Task: Find connections with filter location Bad Segeberg with filter topic #SmallBusinesswith filter profile language French with filter current company Aparna Constructions & Estates with filter school Banasthali Vidyapith with filter industry Amusement Parks and Arcades with filter service category Immigration Law with filter keywords title Entertainment Specialist
Action: Mouse moved to (515, 70)
Screenshot: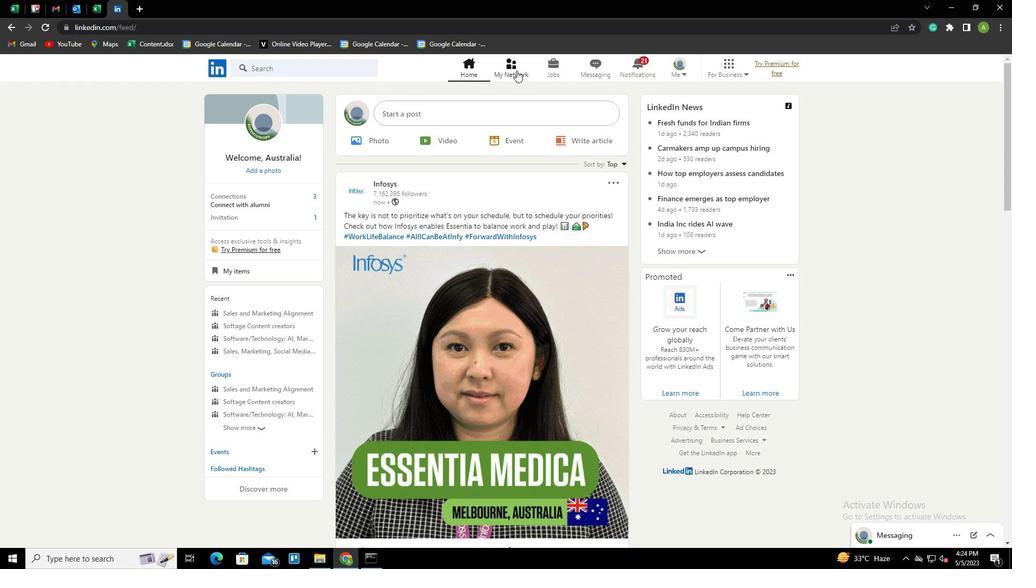 
Action: Mouse pressed left at (515, 70)
Screenshot: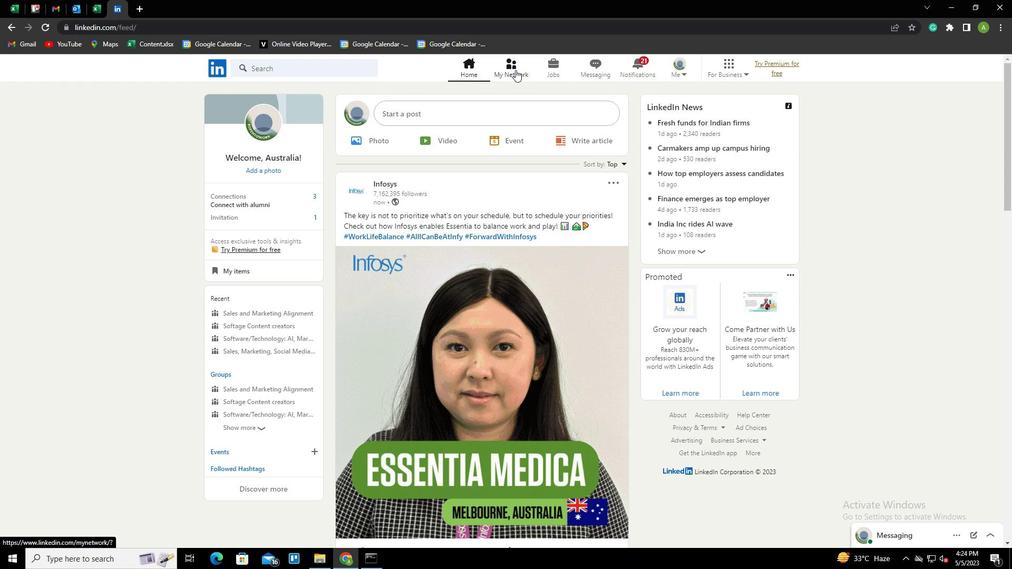 
Action: Mouse moved to (266, 124)
Screenshot: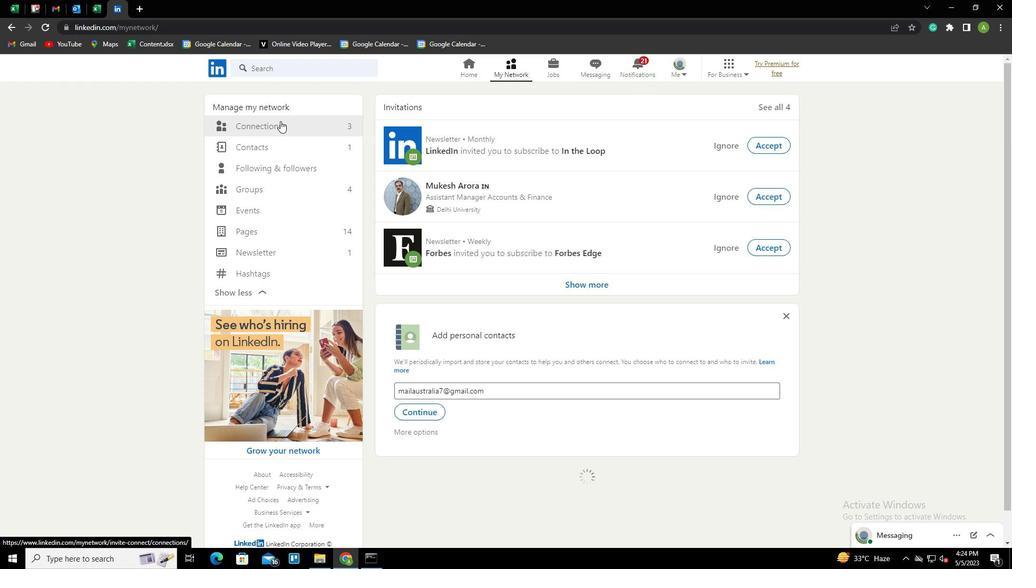 
Action: Mouse pressed left at (266, 124)
Screenshot: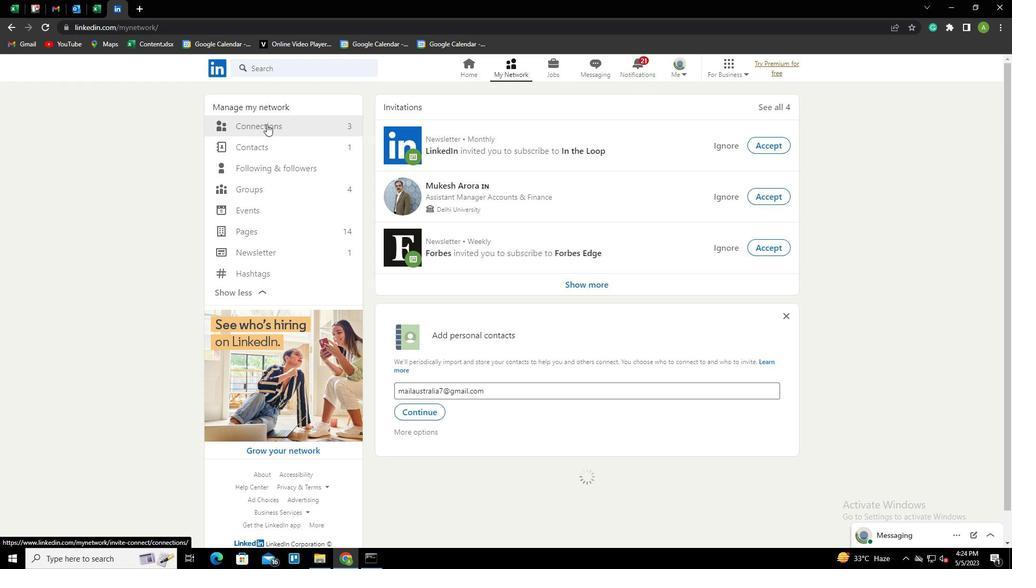 
Action: Mouse pressed left at (266, 124)
Screenshot: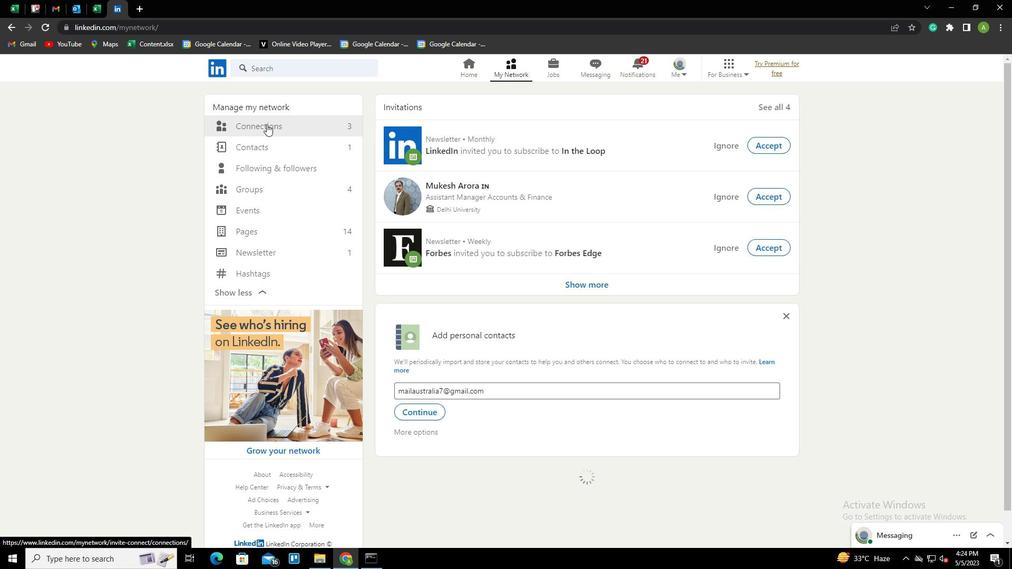 
Action: Mouse moved to (569, 122)
Screenshot: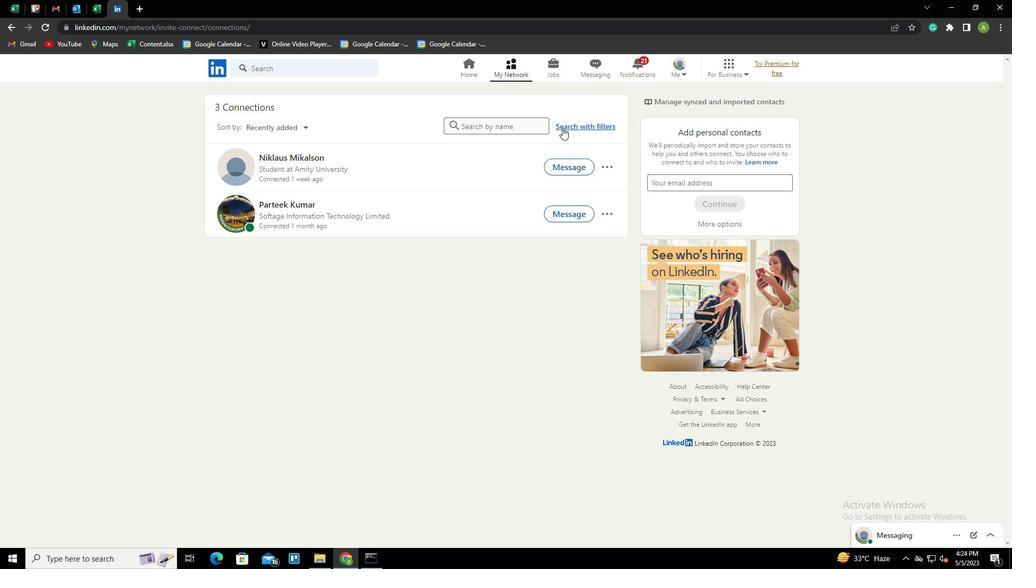 
Action: Mouse pressed left at (569, 122)
Screenshot: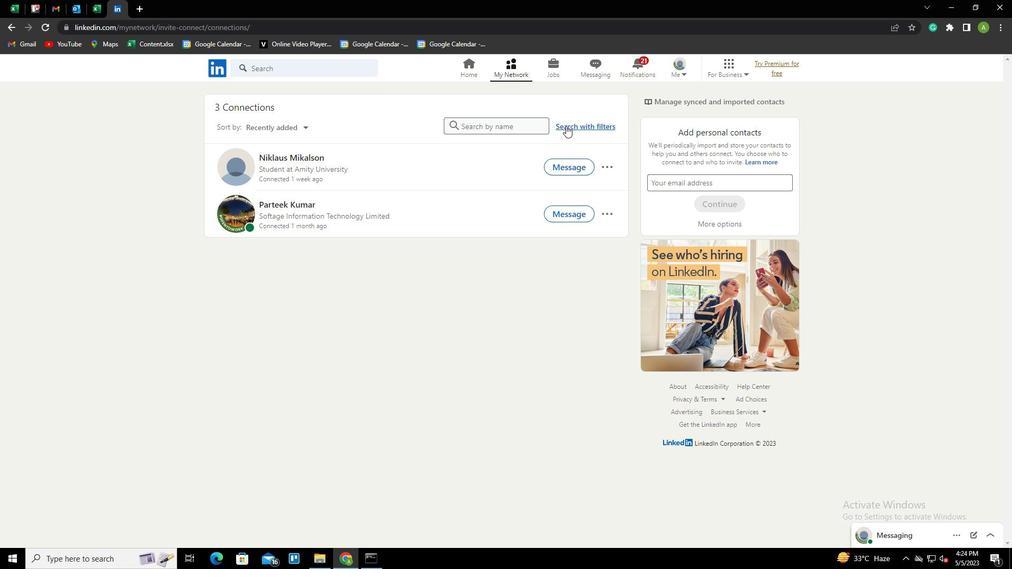 
Action: Mouse moved to (543, 99)
Screenshot: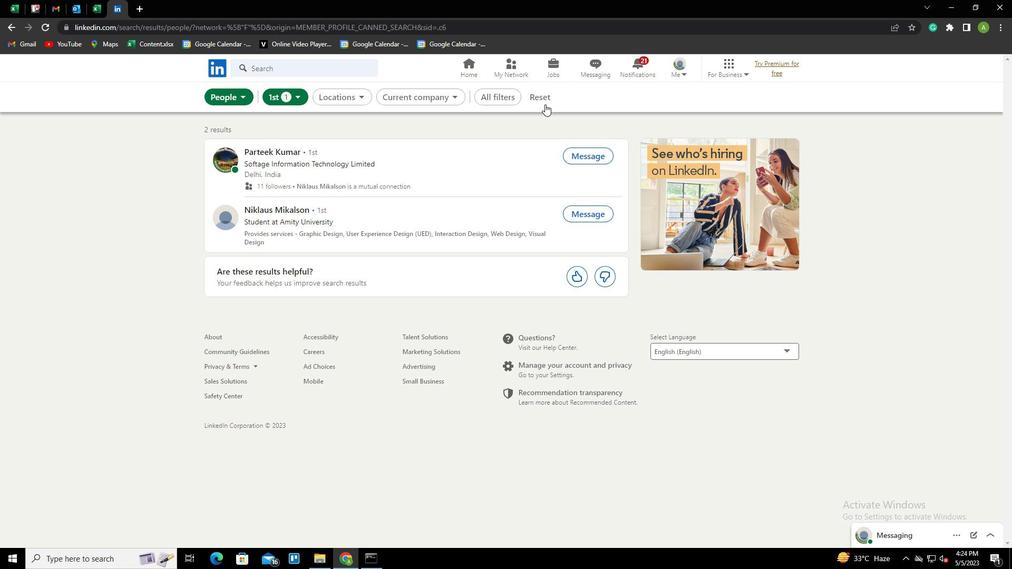 
Action: Mouse pressed left at (543, 99)
Screenshot: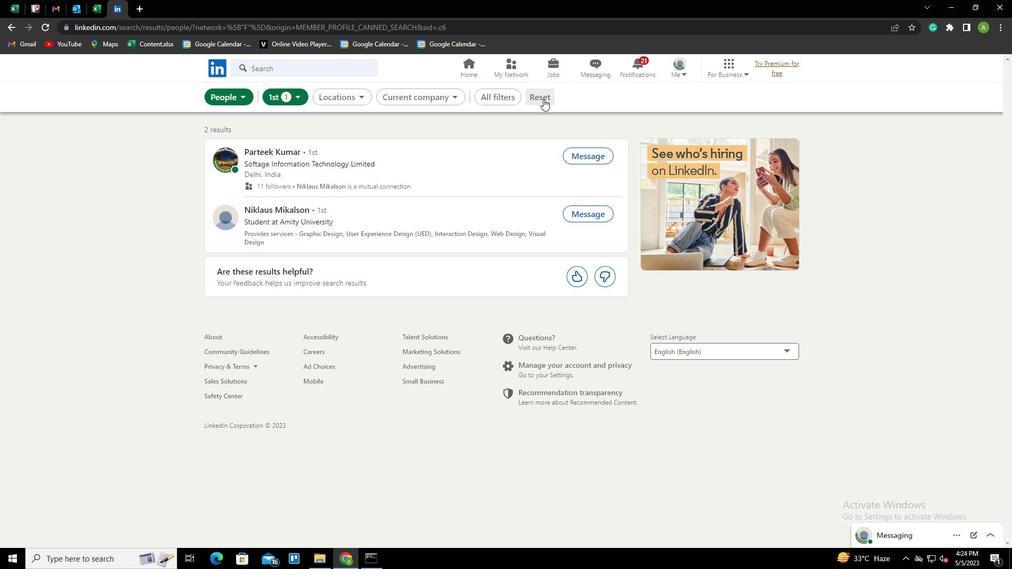 
Action: Mouse moved to (525, 94)
Screenshot: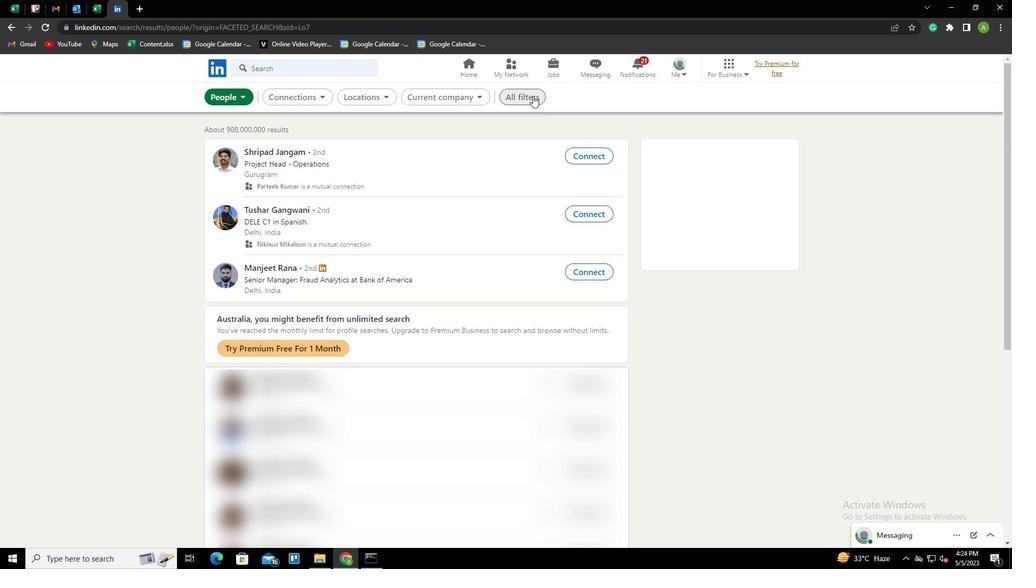 
Action: Mouse pressed left at (525, 94)
Screenshot: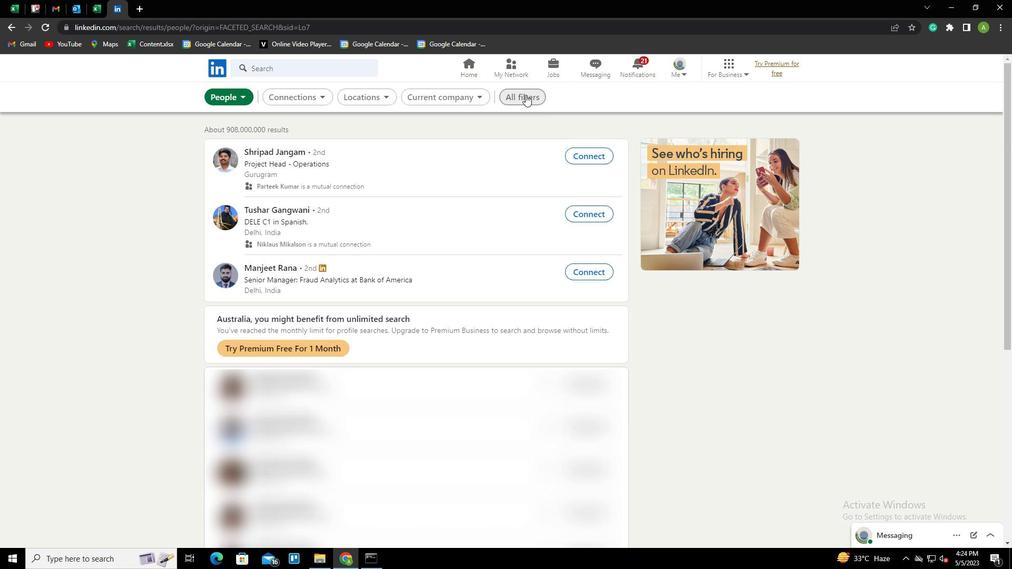 
Action: Mouse moved to (879, 286)
Screenshot: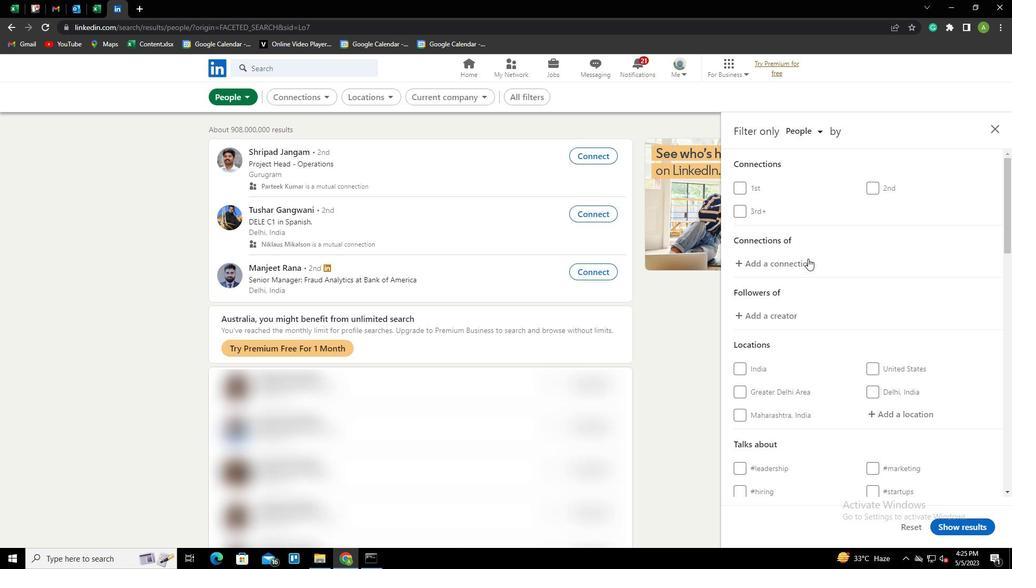 
Action: Mouse scrolled (879, 285) with delta (0, 0)
Screenshot: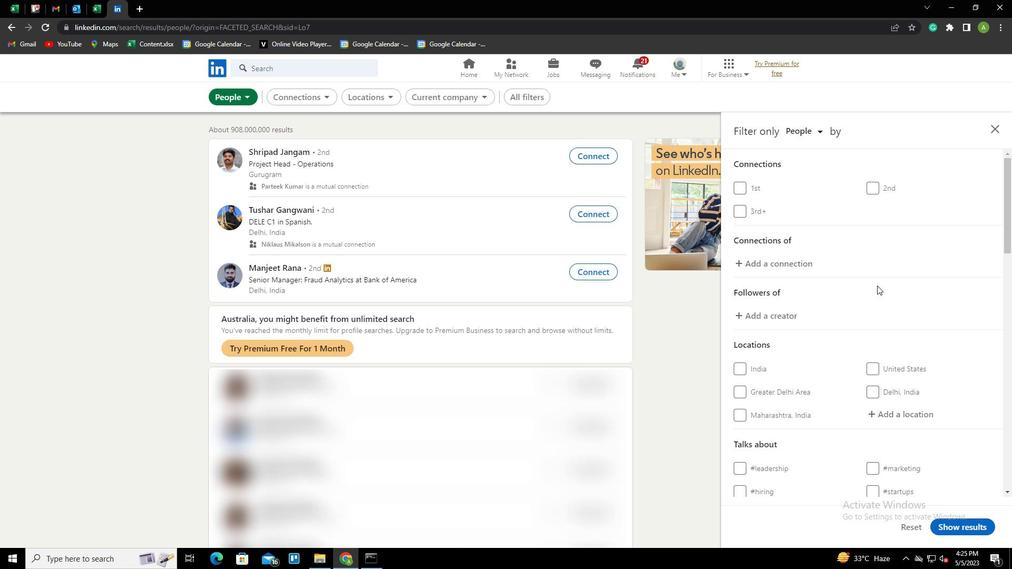
Action: Mouse scrolled (879, 285) with delta (0, 0)
Screenshot: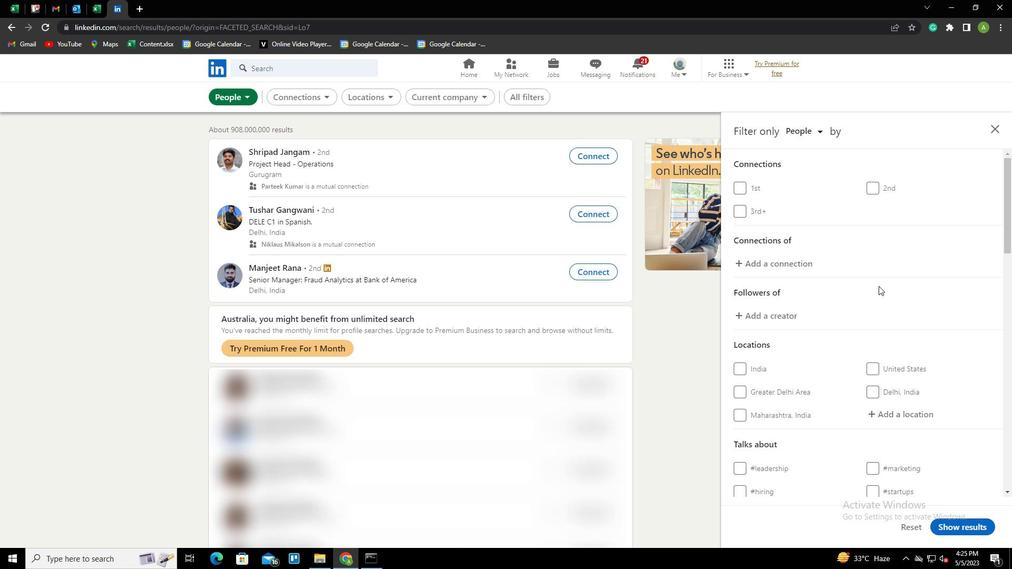 
Action: Mouse scrolled (879, 285) with delta (0, 0)
Screenshot: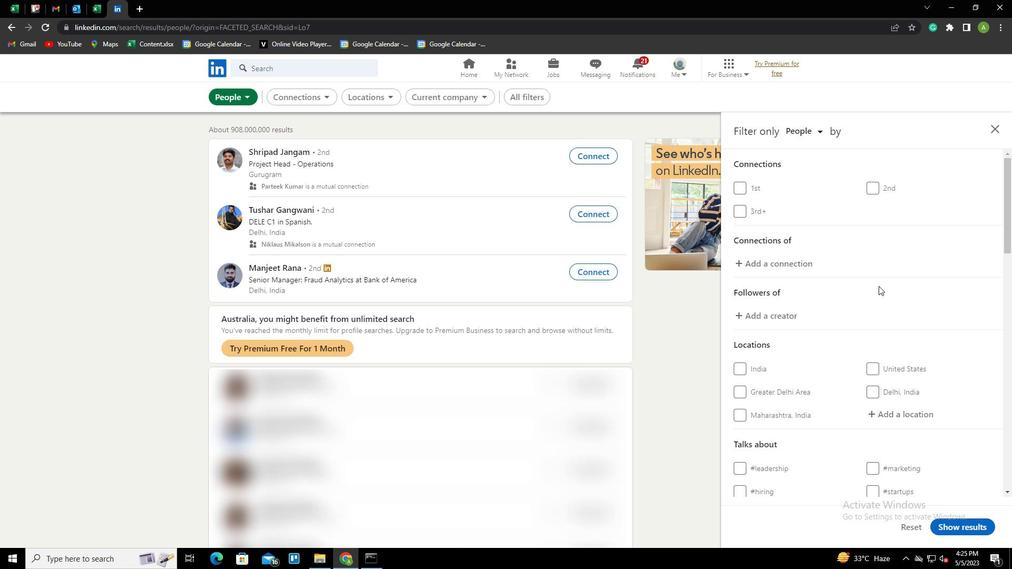 
Action: Mouse moved to (881, 255)
Screenshot: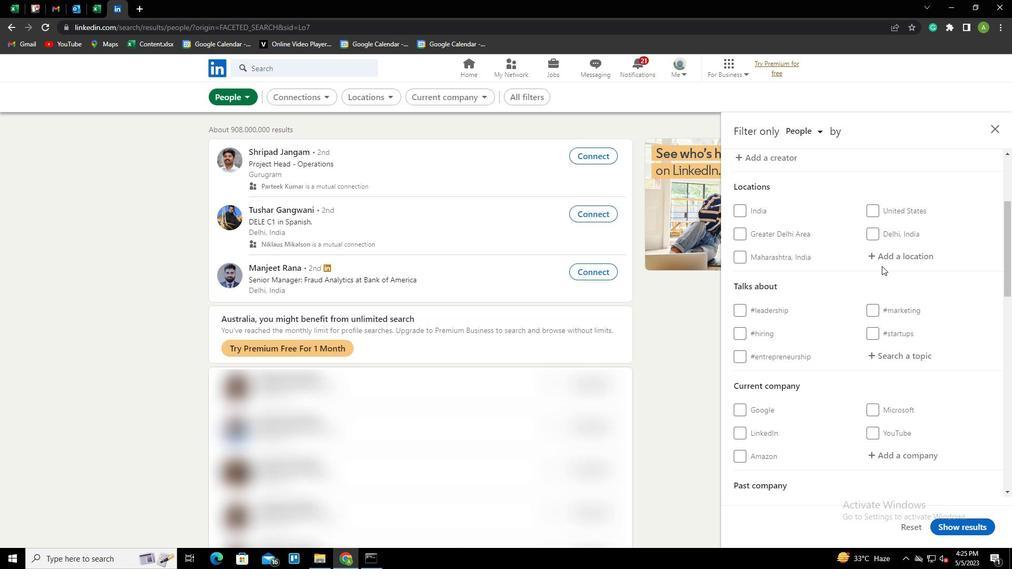 
Action: Mouse pressed left at (881, 255)
Screenshot: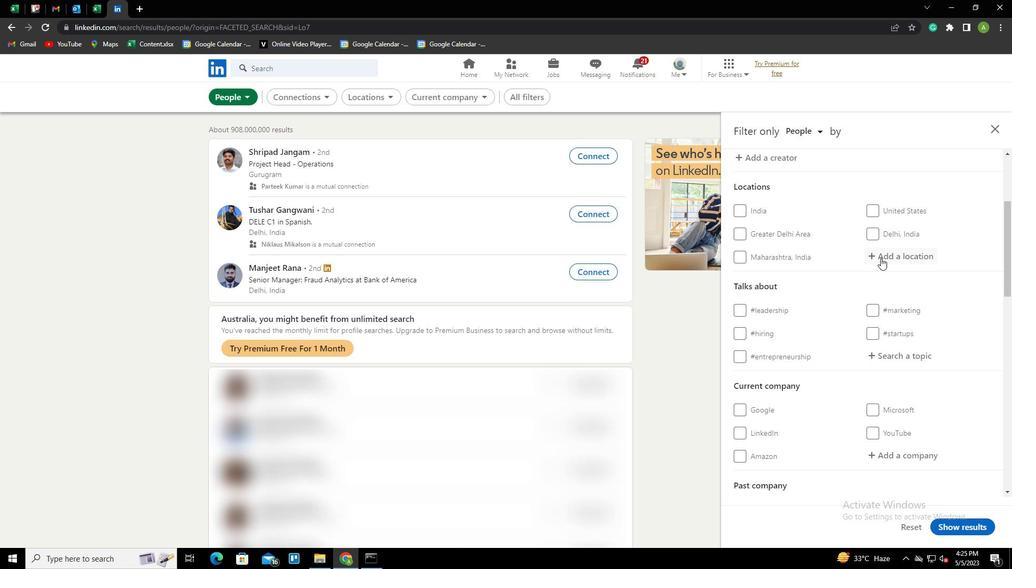 
Action: Key pressed <Key.shift><Key.shift><Key.shift><Key.shift><Key.shift><Key.shift><Key.shift><Key.shift><Key.shift><Key.shift><Key.shift><Key.shift><Key.shift><Key.shift><Key.shift><Key.shift><Key.shift><Key.shift><Key.shift><Key.shift><Key.shift><Key.shift><Key.shift><Key.shift><Key.shift><Key.shift><Key.shift><Key.shift><Key.shift><Key.shift><Key.shift><Key.shift><Key.shift><Key.shift><Key.shift><Key.shift><Key.shift><Key.shift><Key.shift><Key.shift>BAD<Key.space><Key.shift>SEGEBERG<Key.down><Key.enter>
Screenshot: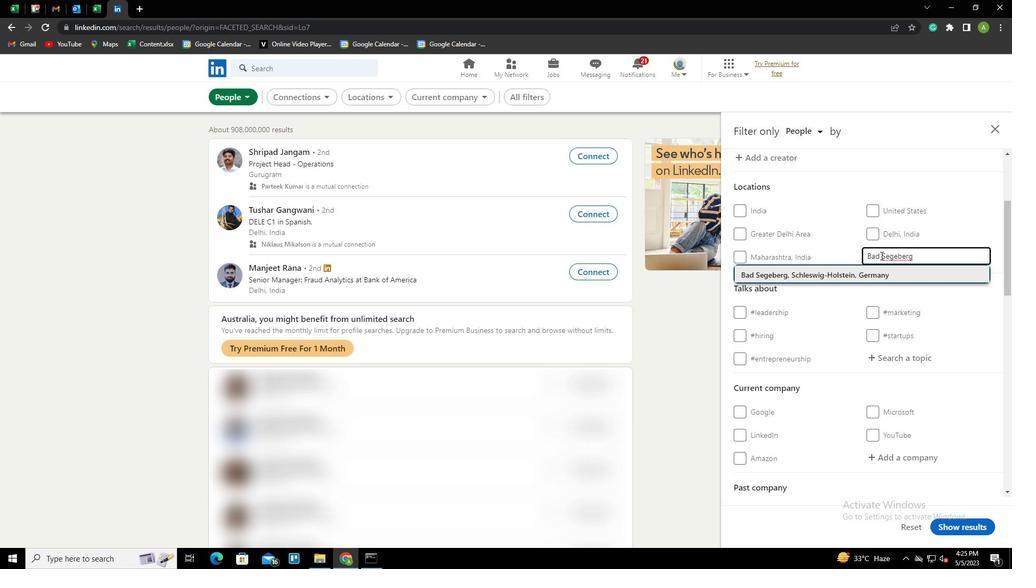 
Action: Mouse scrolled (881, 255) with delta (0, 0)
Screenshot: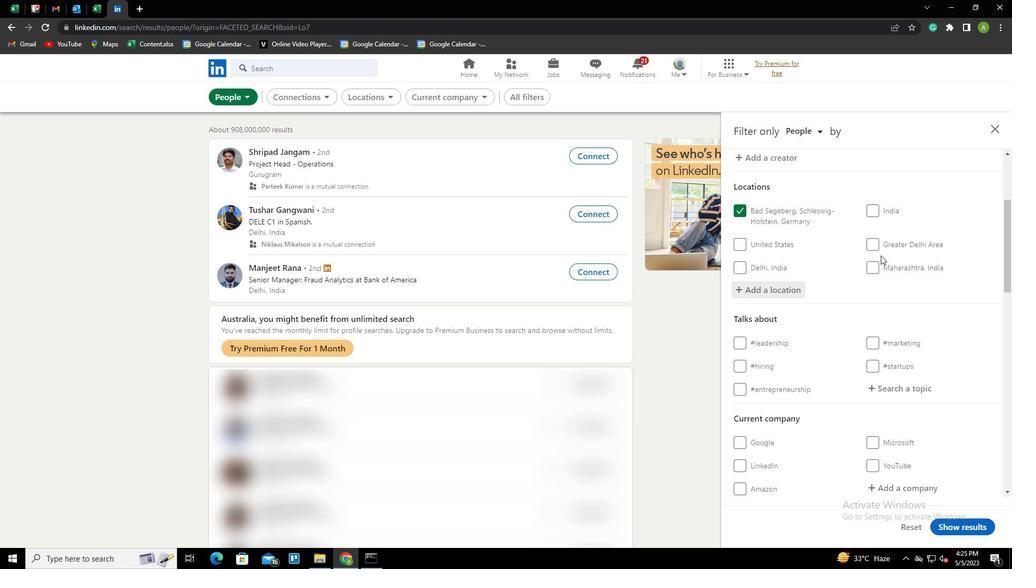 
Action: Mouse scrolled (881, 255) with delta (0, 0)
Screenshot: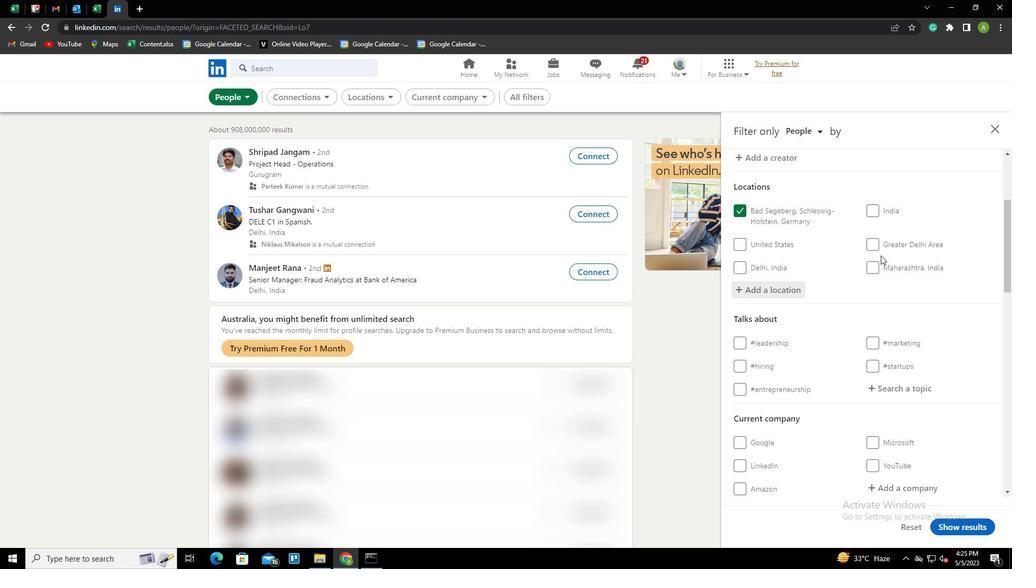 
Action: Mouse moved to (885, 280)
Screenshot: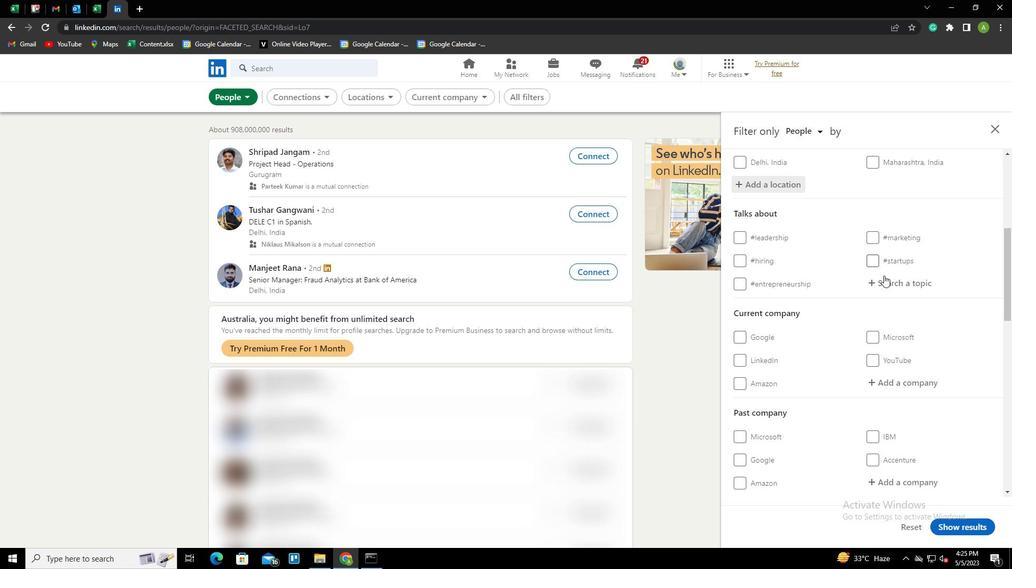 
Action: Mouse pressed left at (885, 280)
Screenshot: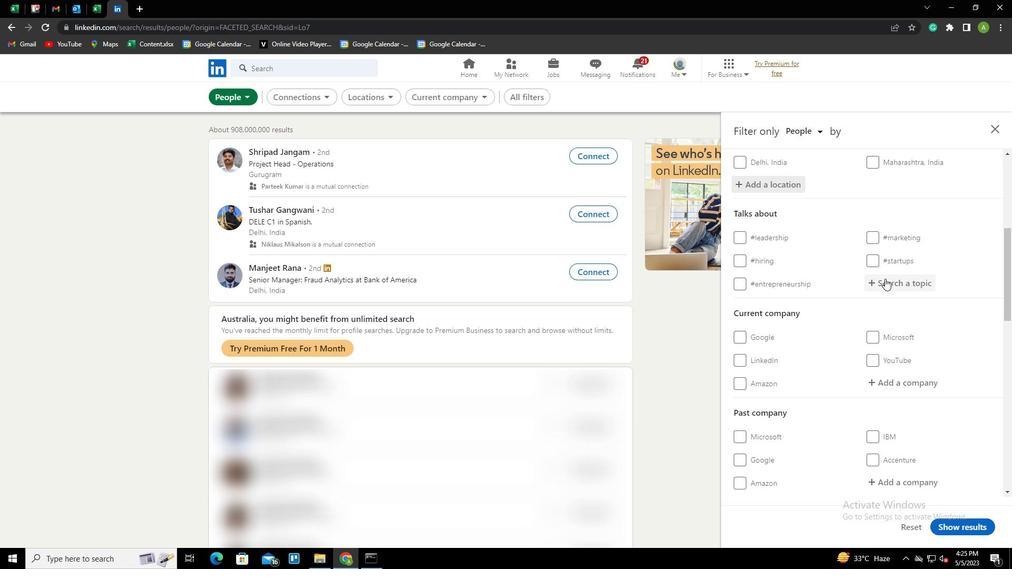 
Action: Key pressed SMALLBUSINESS<Key.down><Key.enter>
Screenshot: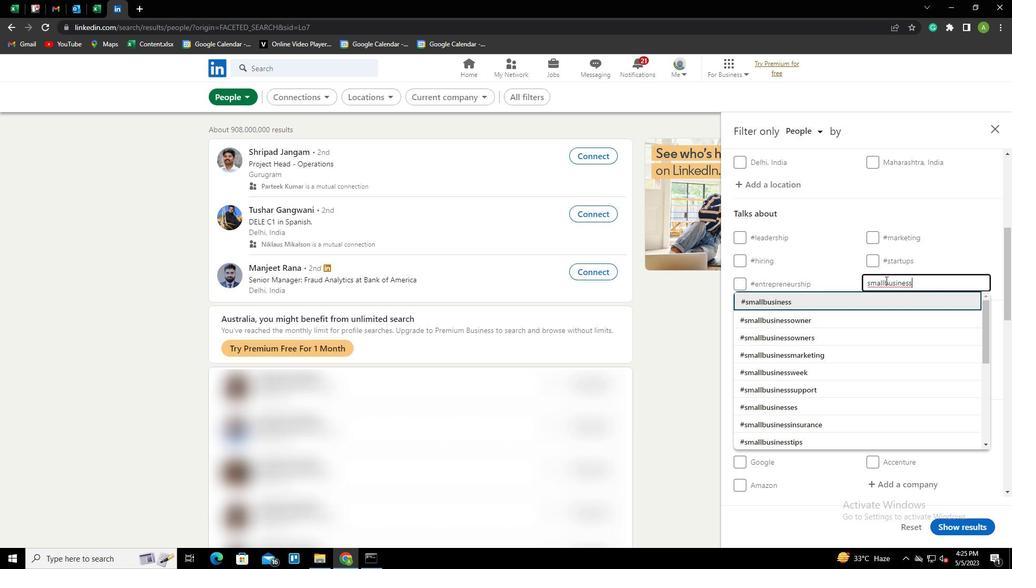 
Action: Mouse scrolled (885, 280) with delta (0, 0)
Screenshot: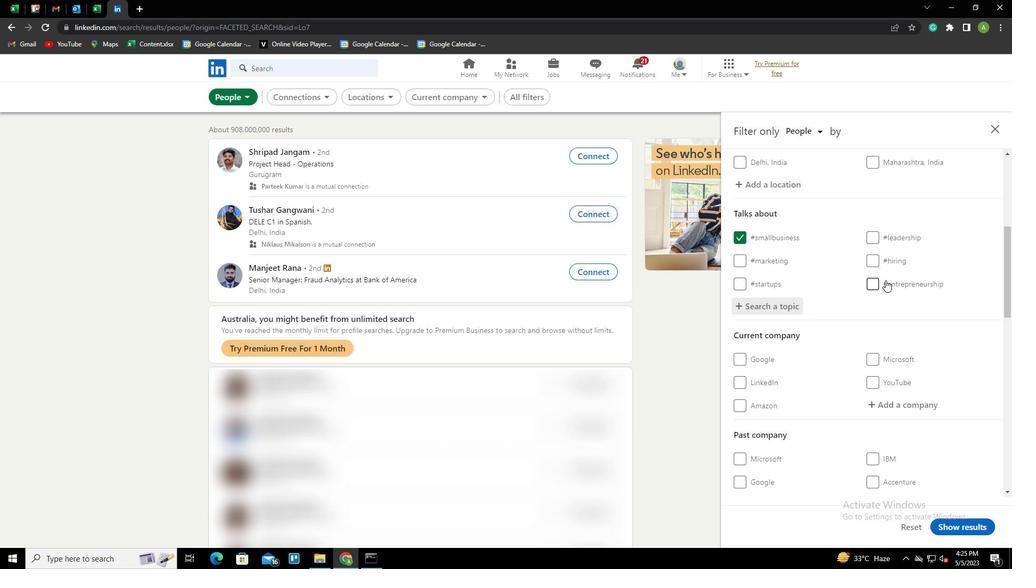 
Action: Mouse scrolled (885, 280) with delta (0, 0)
Screenshot: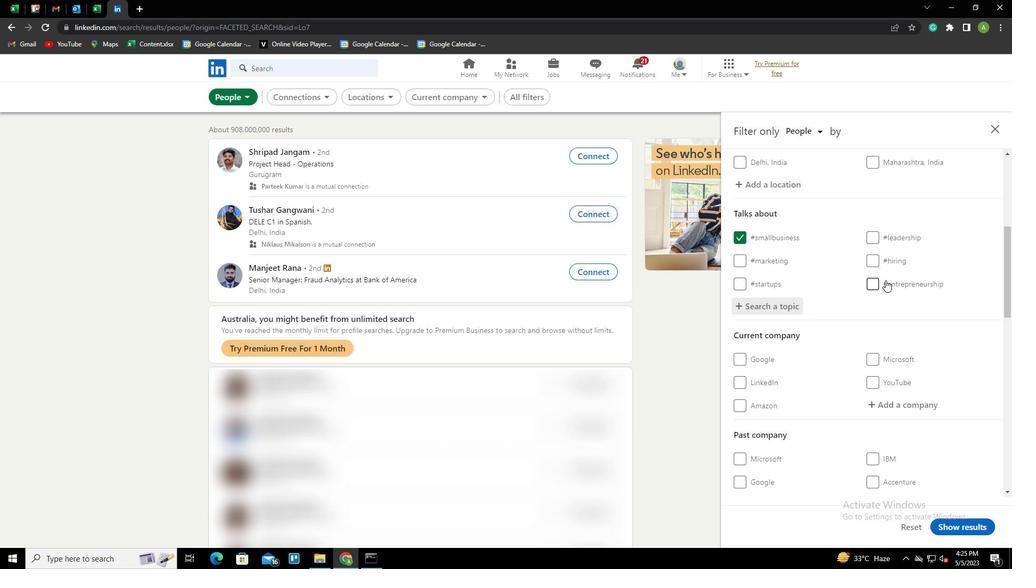 
Action: Mouse scrolled (885, 280) with delta (0, 0)
Screenshot: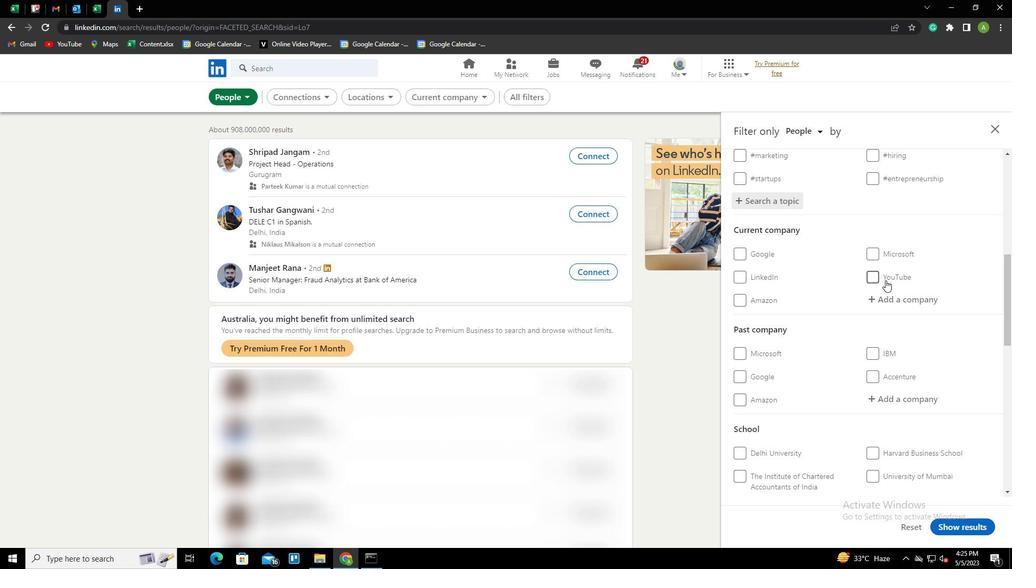 
Action: Mouse scrolled (885, 280) with delta (0, 0)
Screenshot: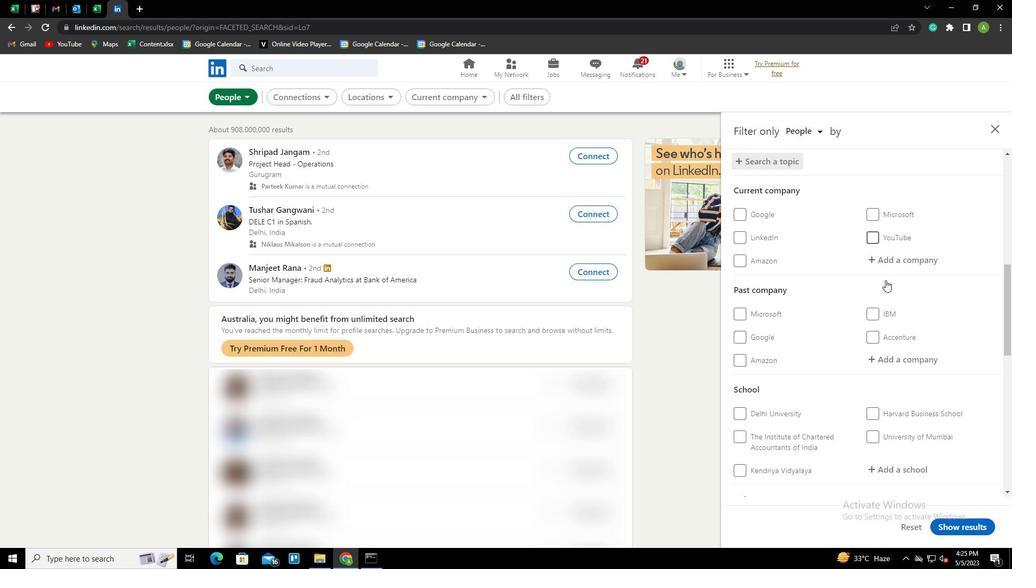 
Action: Mouse scrolled (885, 280) with delta (0, 0)
Screenshot: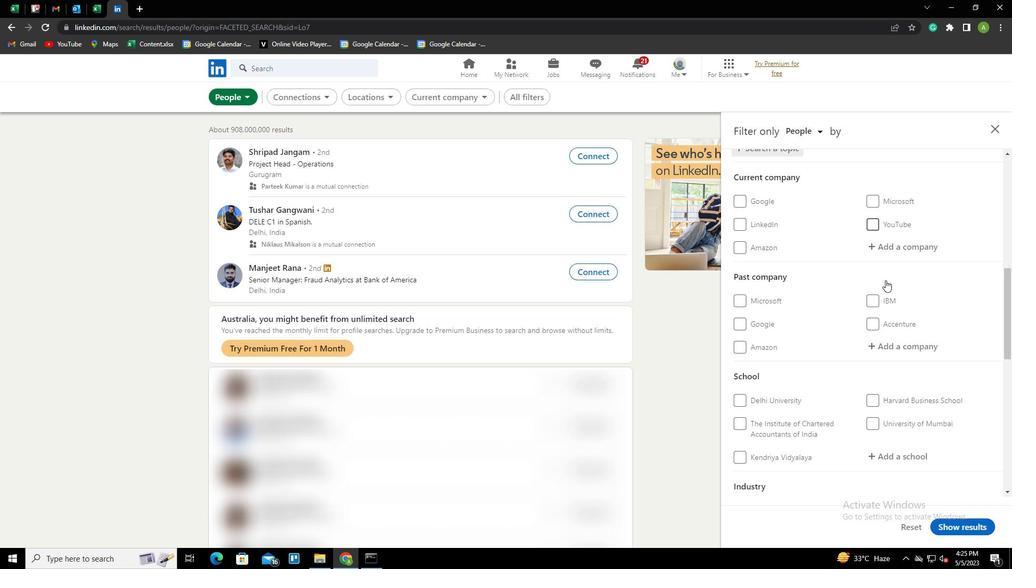 
Action: Mouse scrolled (885, 280) with delta (0, 0)
Screenshot: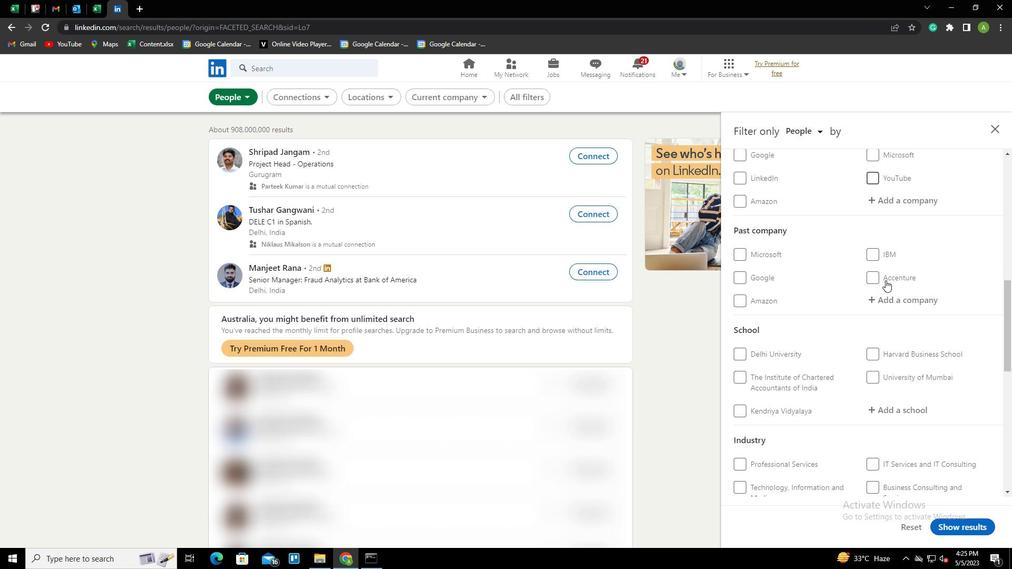 
Action: Mouse scrolled (885, 280) with delta (0, 0)
Screenshot: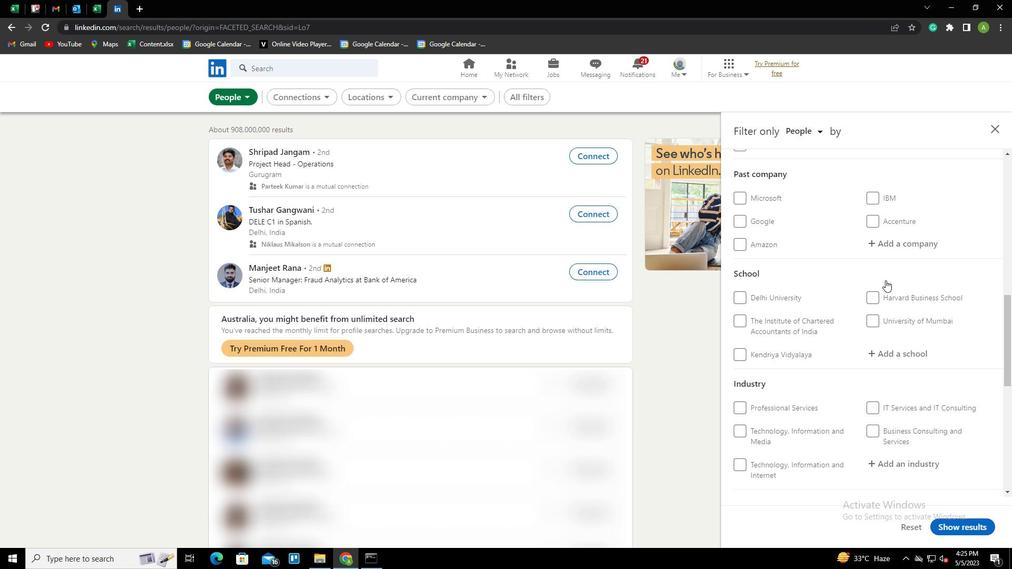 
Action: Mouse scrolled (885, 280) with delta (0, 0)
Screenshot: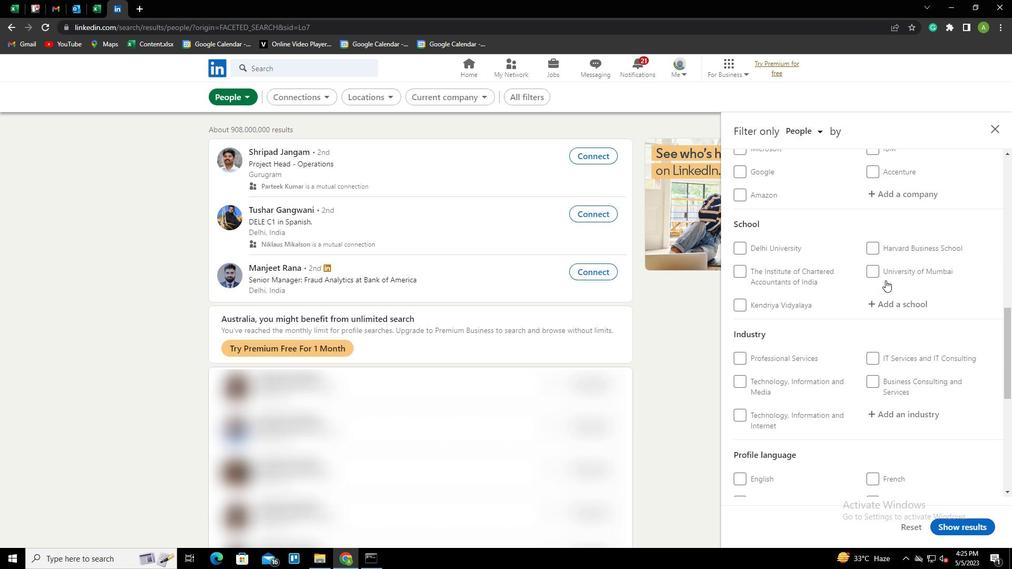 
Action: Mouse moved to (872, 360)
Screenshot: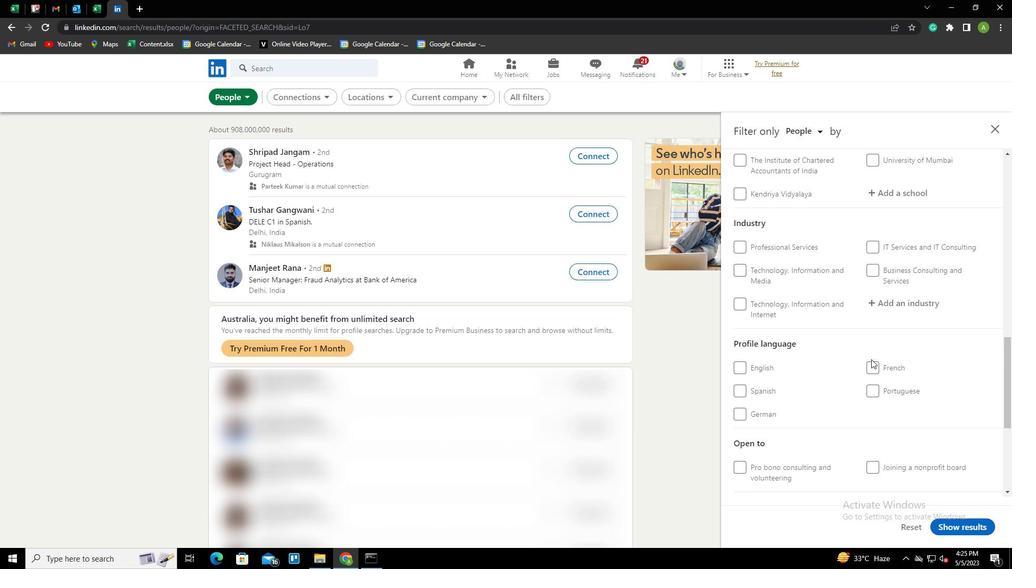 
Action: Mouse pressed left at (872, 360)
Screenshot: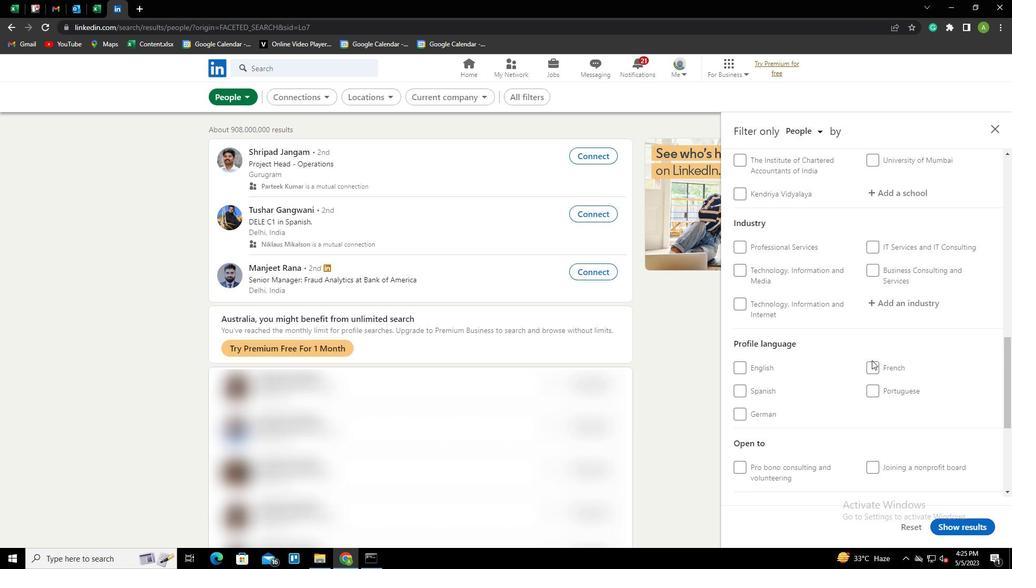 
Action: Mouse moved to (872, 364)
Screenshot: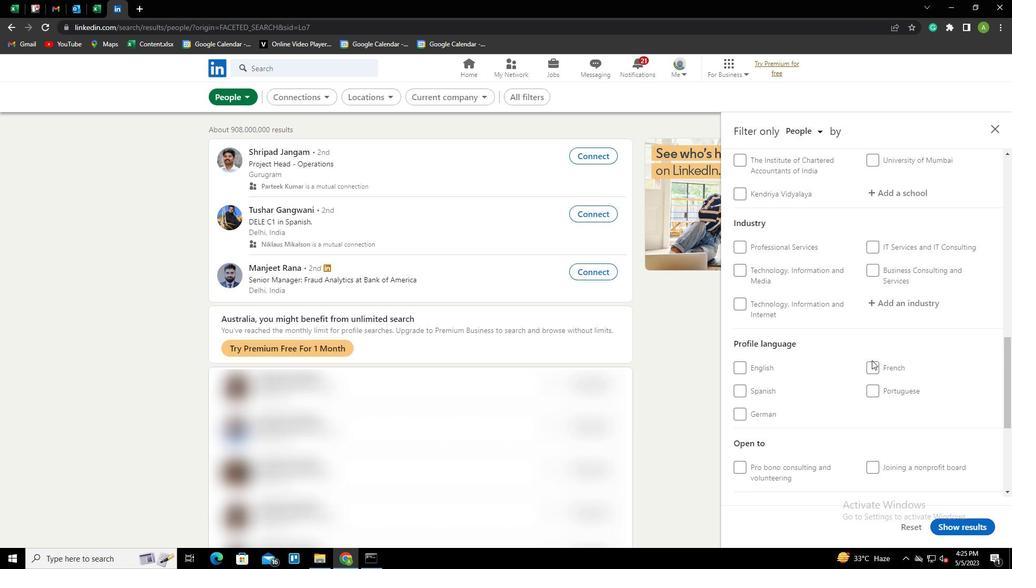 
Action: Mouse pressed left at (872, 364)
Screenshot: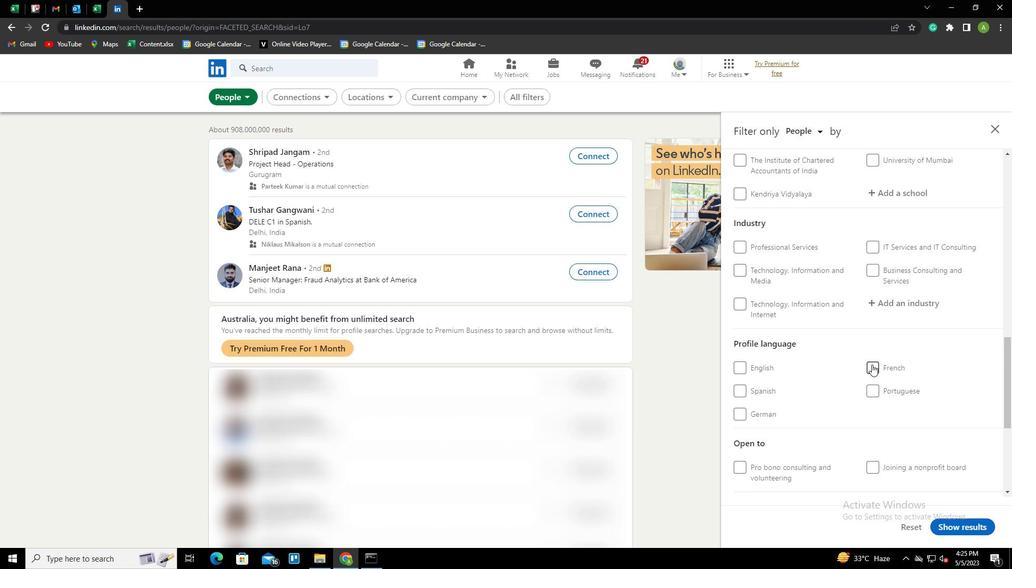 
Action: Mouse moved to (927, 374)
Screenshot: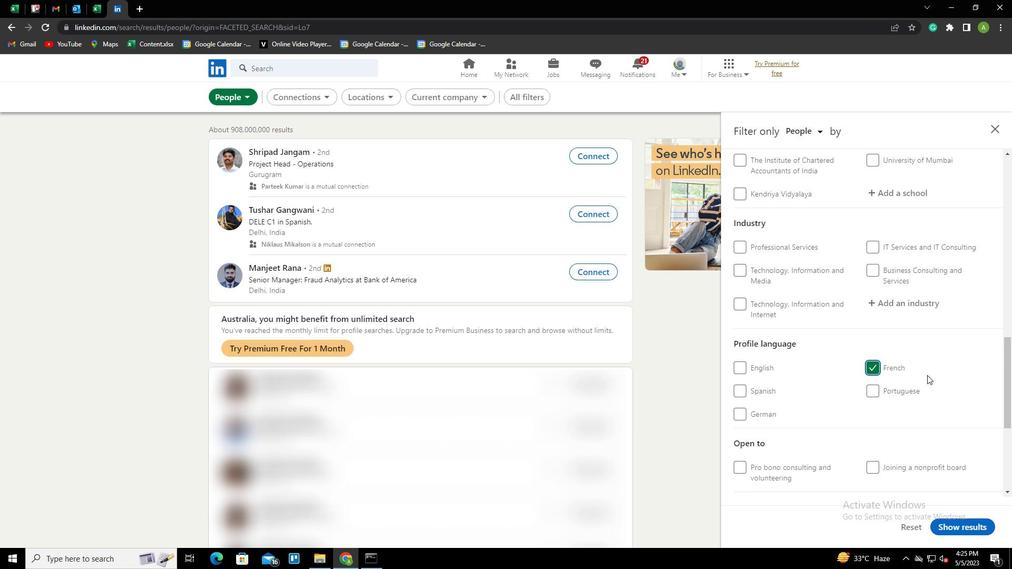 
Action: Mouse scrolled (927, 375) with delta (0, 0)
Screenshot: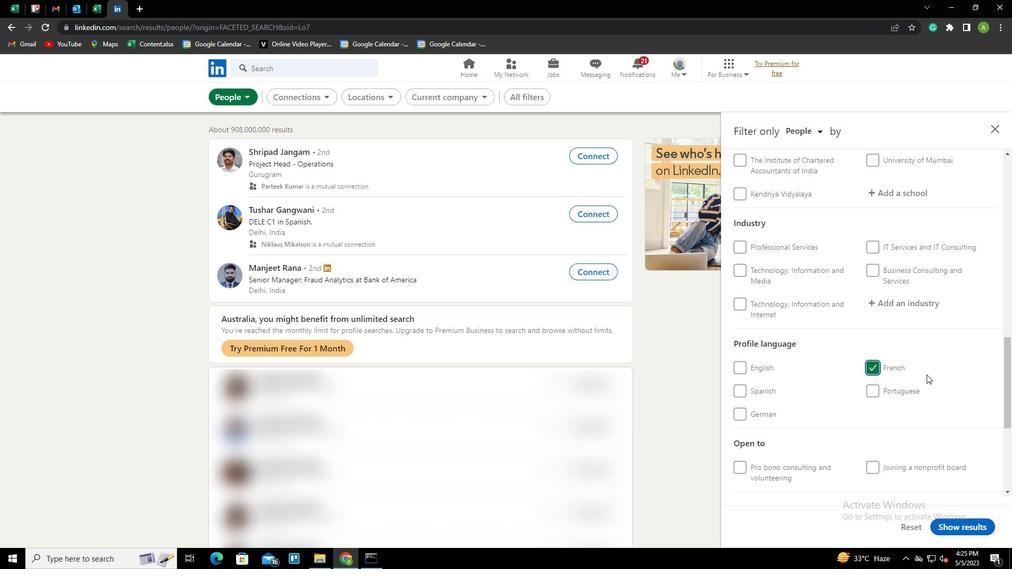 
Action: Mouse scrolled (927, 375) with delta (0, 0)
Screenshot: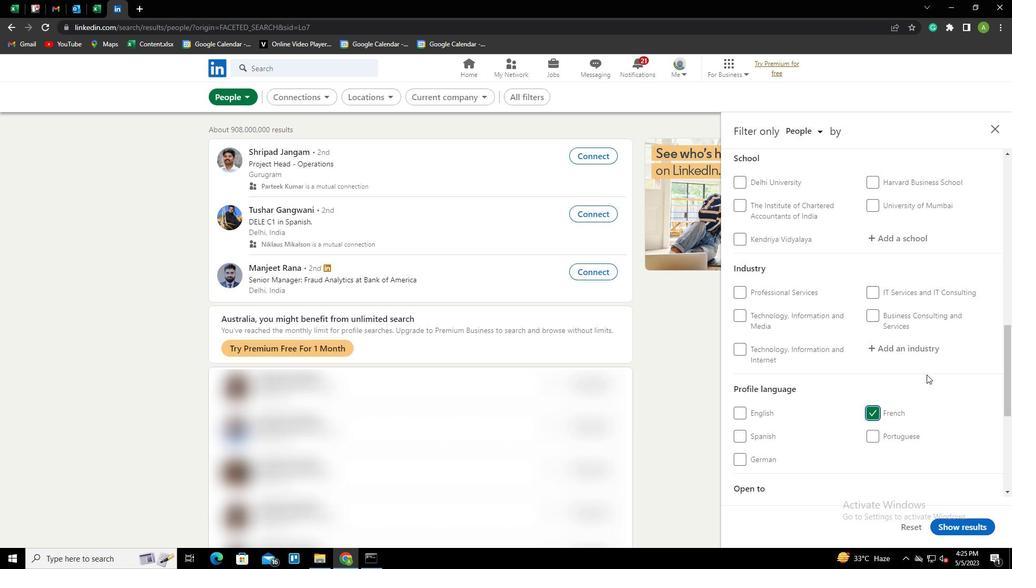 
Action: Mouse scrolled (927, 375) with delta (0, 0)
Screenshot: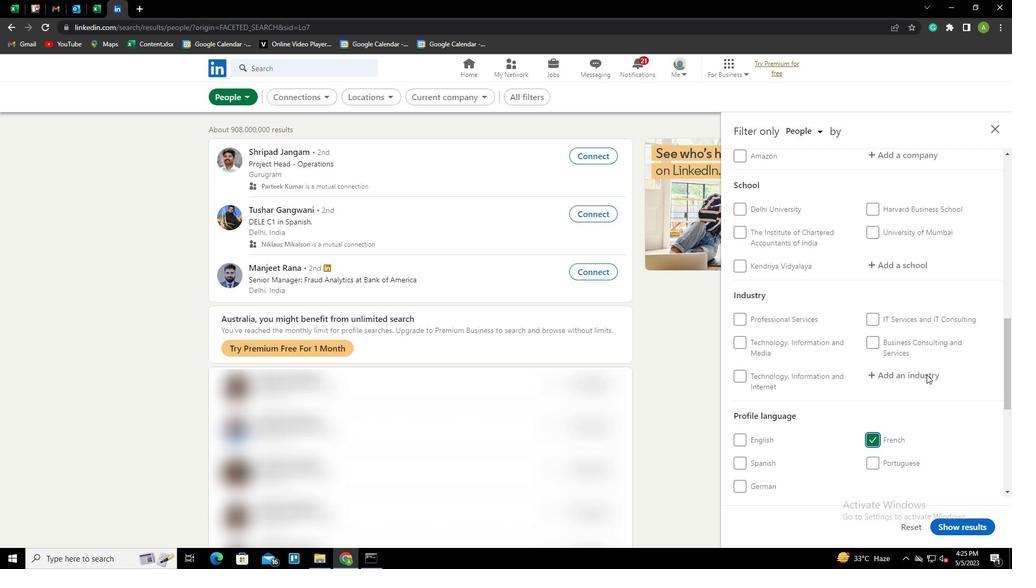 
Action: Mouse scrolled (927, 375) with delta (0, 0)
Screenshot: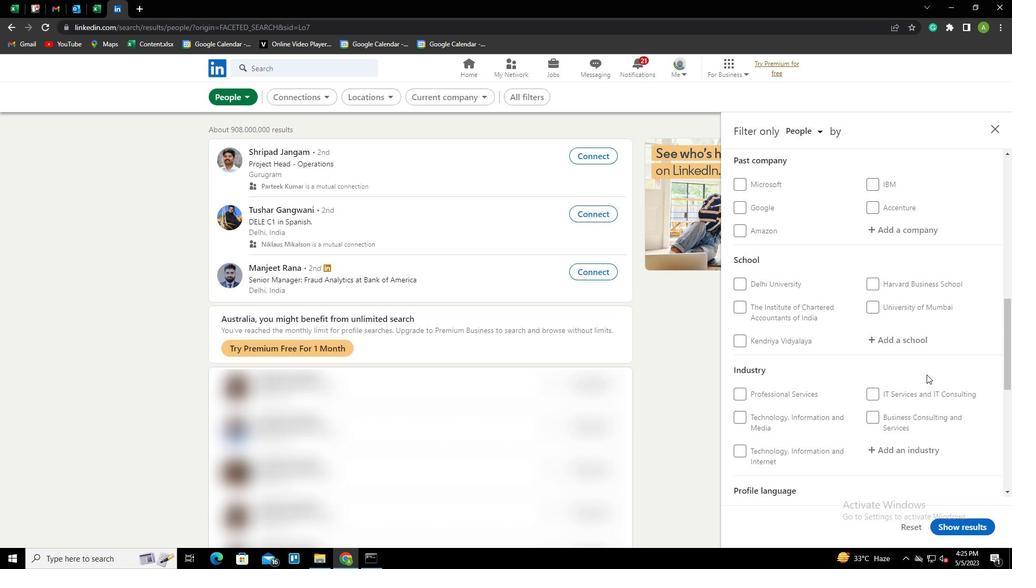 
Action: Mouse scrolled (927, 375) with delta (0, 0)
Screenshot: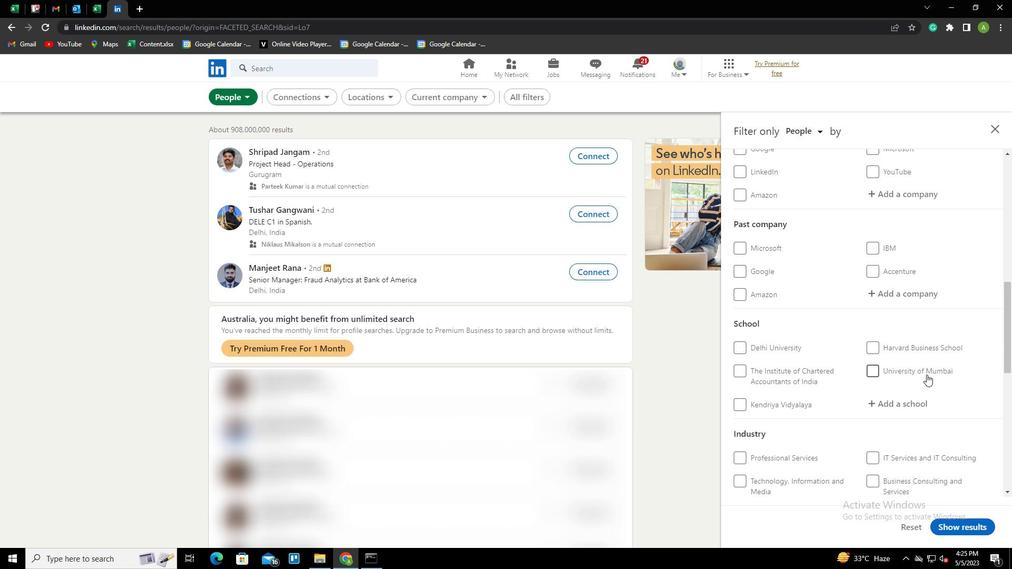 
Action: Mouse scrolled (927, 375) with delta (0, 0)
Screenshot: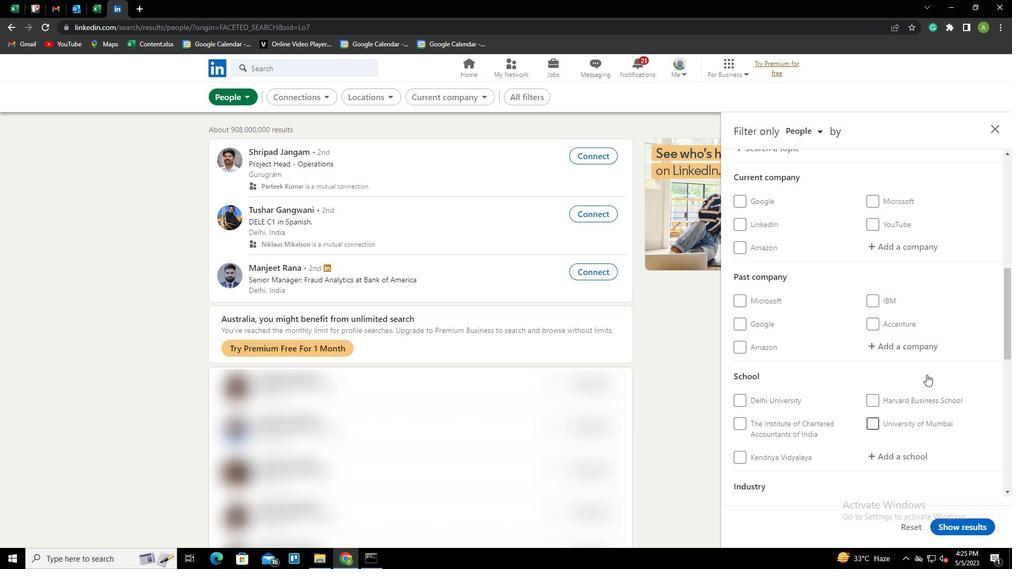 
Action: Mouse moved to (895, 301)
Screenshot: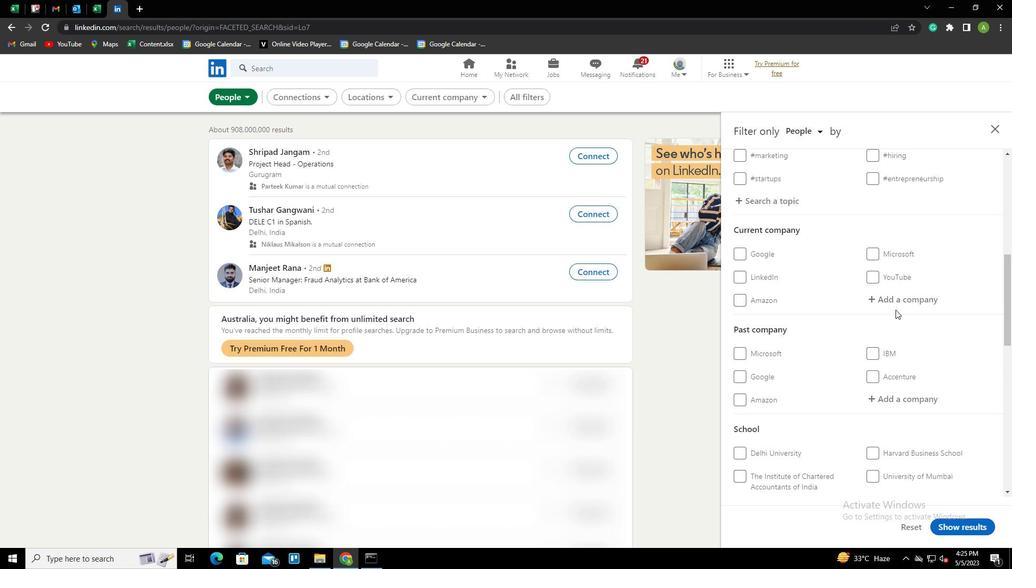 
Action: Mouse pressed left at (895, 301)
Screenshot: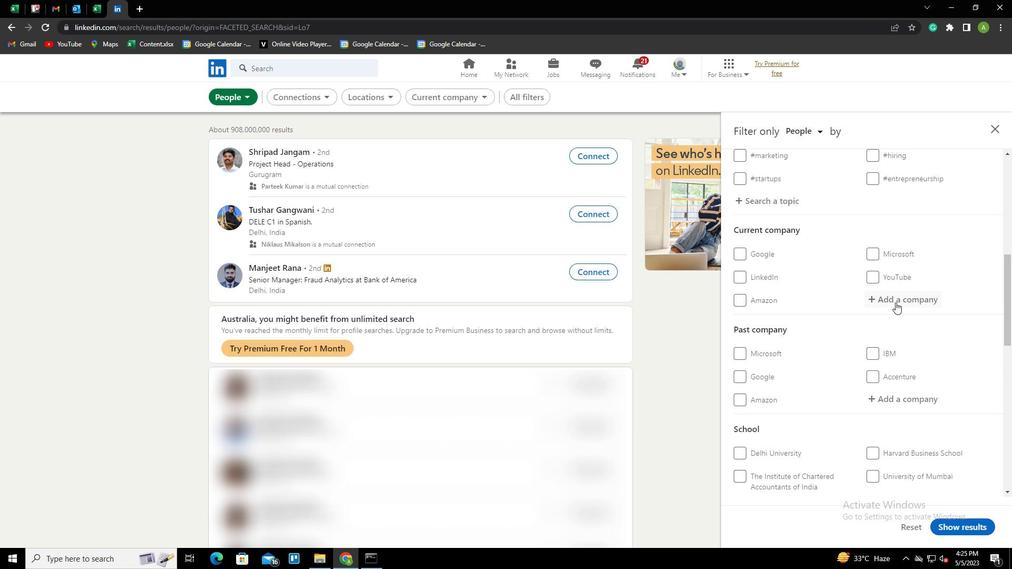 
Action: Key pressed <Key.shift>APARNA<Key.space><Key.shift>CONSRU<Key.backspace><Key.backspace>TRUCTIONS<Key.space><Key.shift><Key.shift><Key.shift><Key.shift><Key.shift><Key.shift><Key.shift>&<Key.space><Key.shift><Key.shift><Key.shift><Key.shift><Key.shift><Key.shift><Key.shift><Key.shift><Key.shift><Key.shift><Key.shift><Key.shift><Key.shift><Key.shift><Key.shift><Key.shift><Key.shift><Key.shift>B<Key.backspace><Key.shift>ESTATE<Key.down><Key.enter>
Screenshot: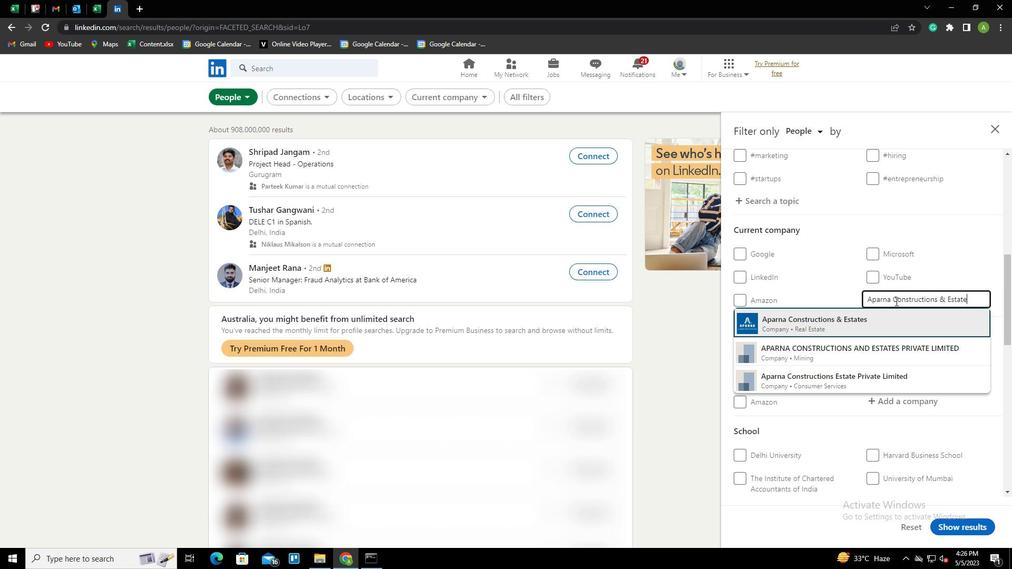 
Action: Mouse scrolled (895, 301) with delta (0, 0)
Screenshot: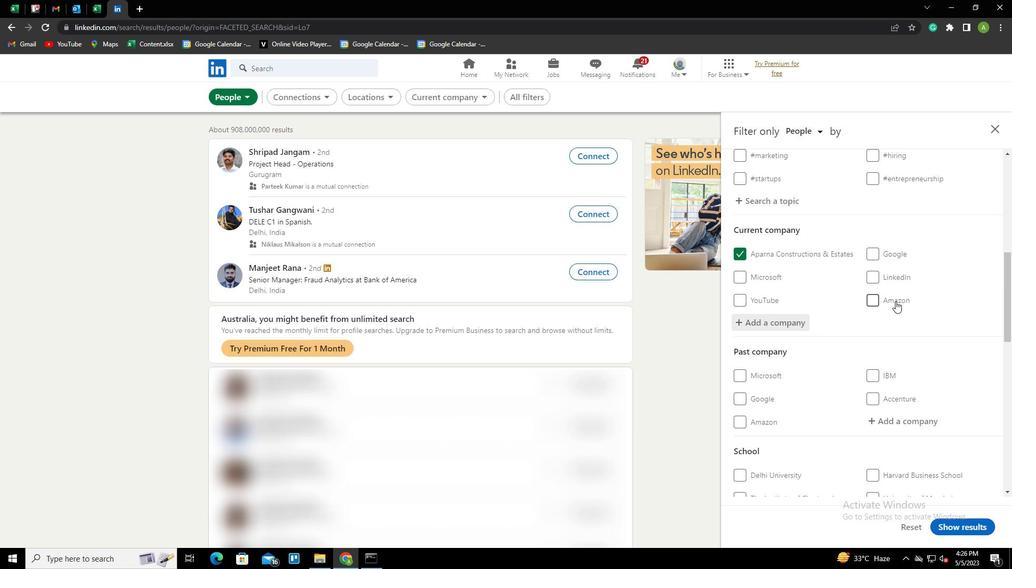 
Action: Mouse scrolled (895, 301) with delta (0, 0)
Screenshot: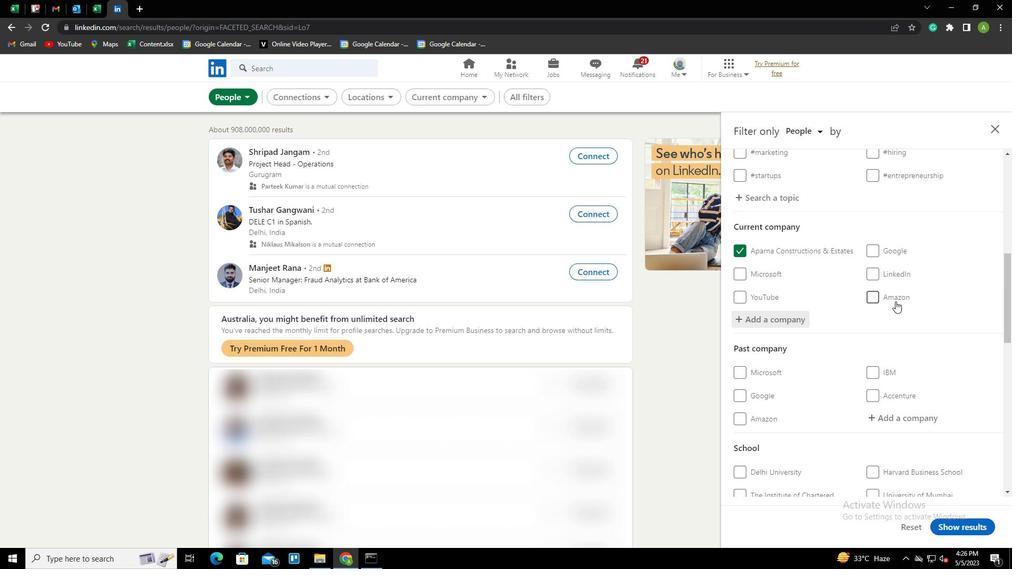 
Action: Mouse scrolled (895, 301) with delta (0, 0)
Screenshot: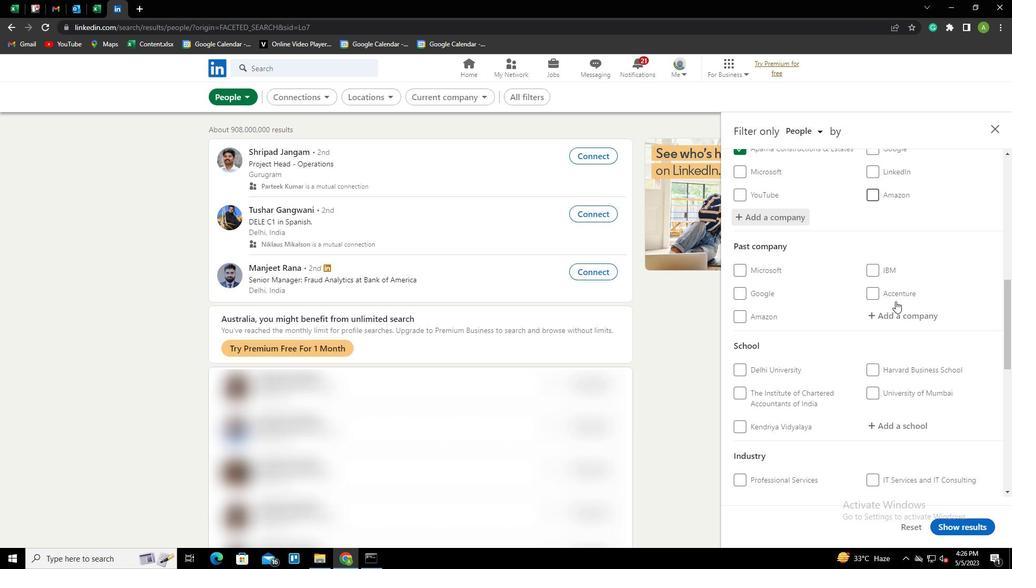 
Action: Mouse scrolled (895, 301) with delta (0, 0)
Screenshot: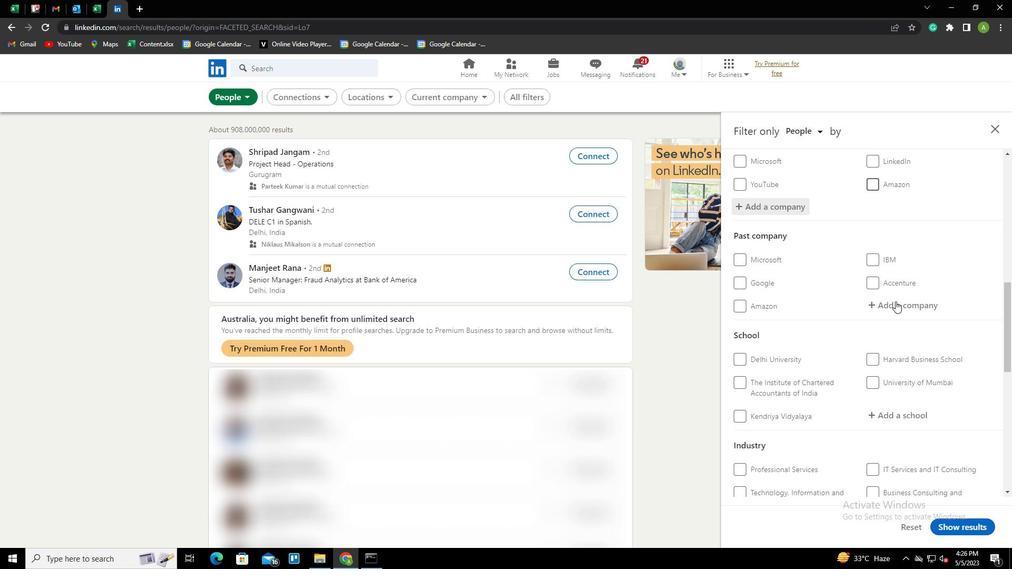 
Action: Mouse moved to (895, 316)
Screenshot: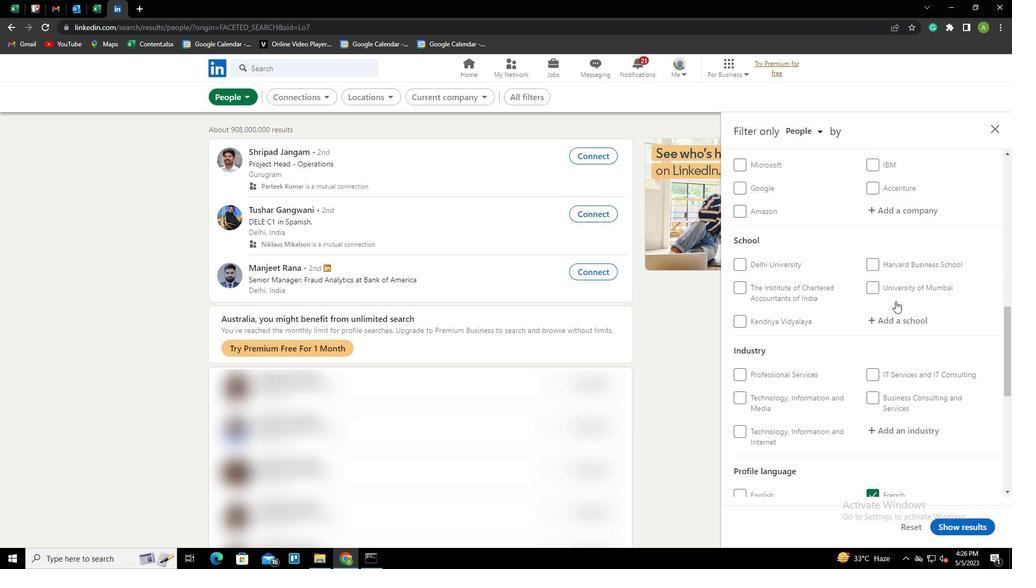 
Action: Mouse pressed left at (895, 316)
Screenshot: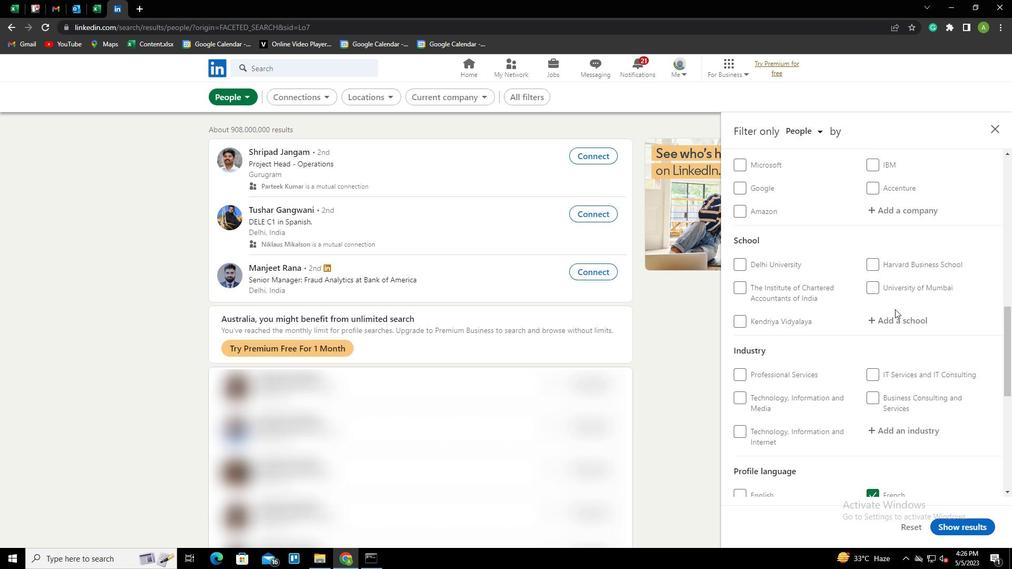 
Action: Key pressed <Key.shift>BANATHALI<Key.backspace><Key.backspace><Key.backspace><Key.backspace><Key.backspace>STHALI<Key.space><Key.shift><Key.shift><Key.shift><Key.shift><Key.shift><Key.shift><Key.shift><Key.shift><Key.shift><Key.shift><Key.shift><Key.shift><Key.shift><Key.shift><Key.shift><Key.shift><Key.shift><Key.shift><Key.shift>VIDYAPITH<Key.down><Key.enter>
Screenshot: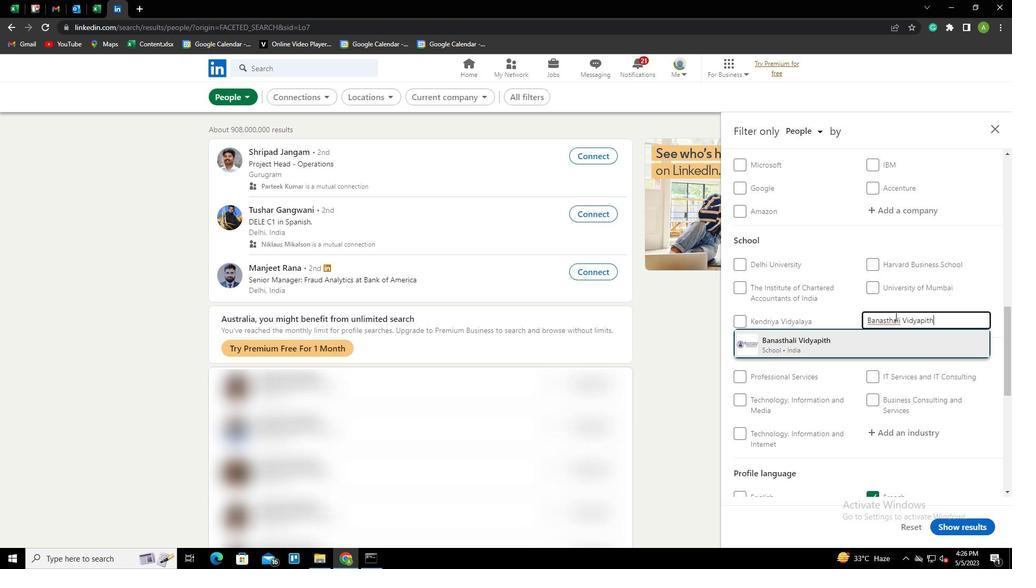 
Action: Mouse scrolled (895, 315) with delta (0, 0)
Screenshot: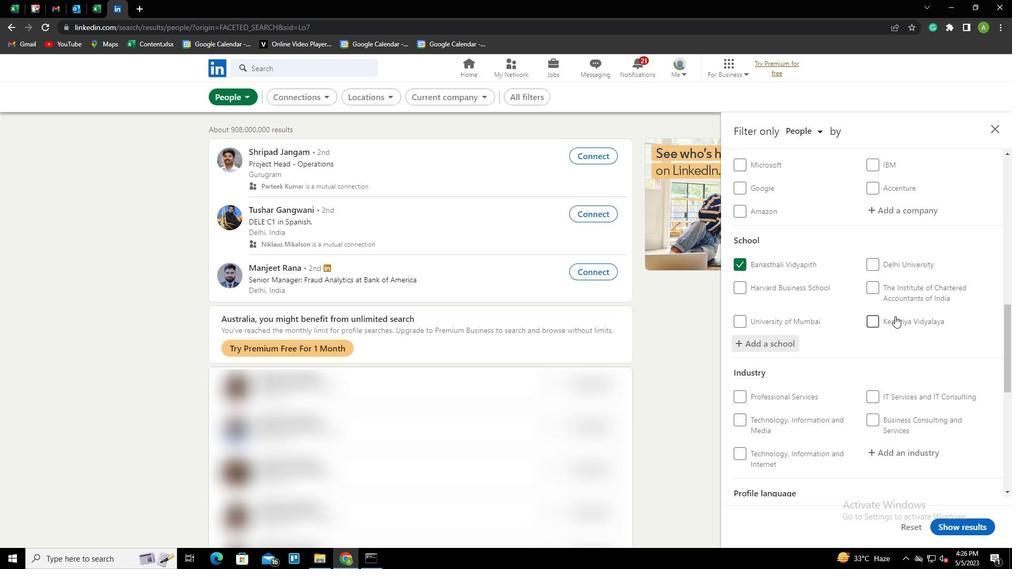 
Action: Mouse scrolled (895, 315) with delta (0, 0)
Screenshot: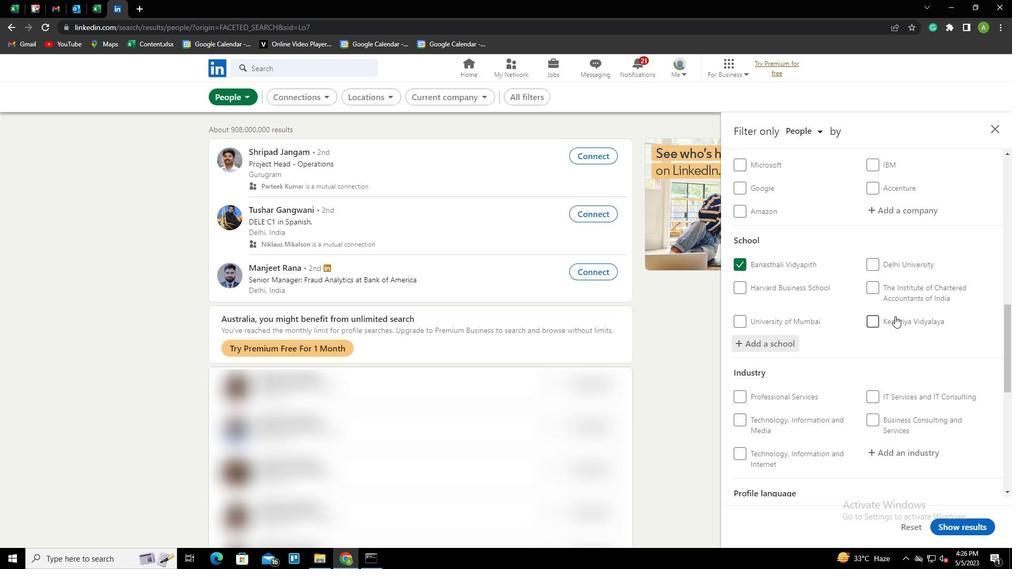
Action: Mouse scrolled (895, 315) with delta (0, 0)
Screenshot: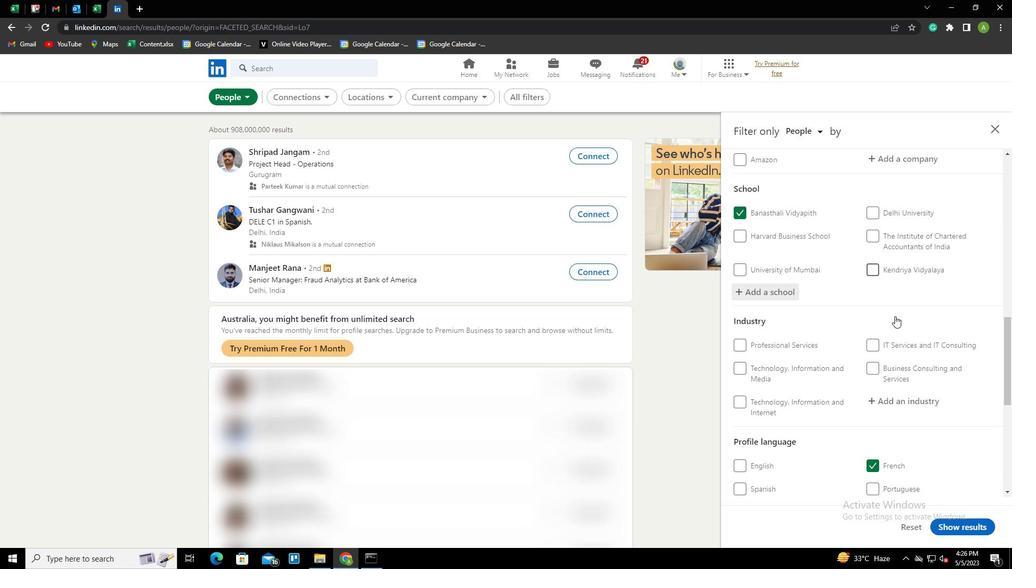 
Action: Mouse moved to (897, 299)
Screenshot: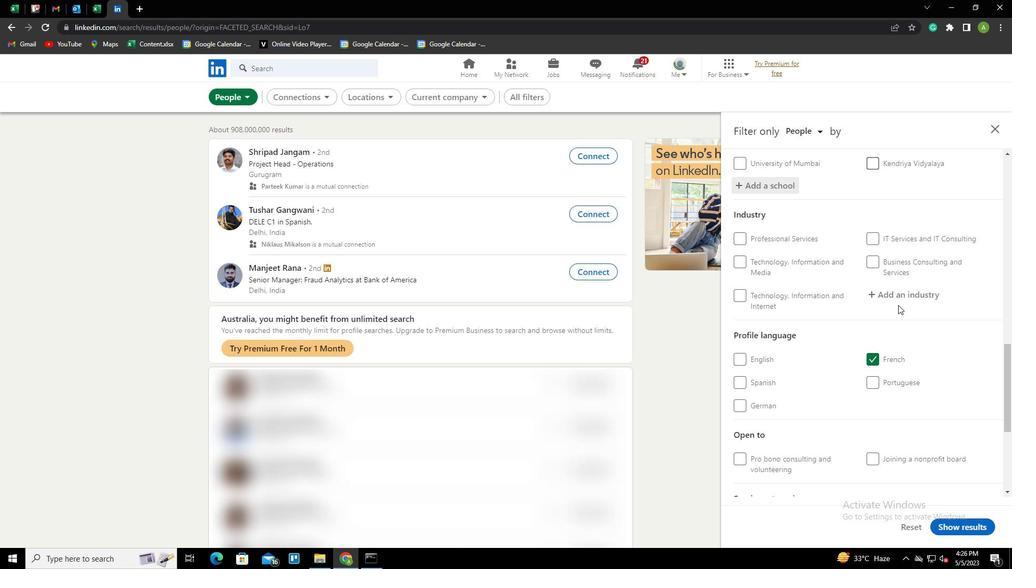 
Action: Mouse pressed left at (897, 299)
Screenshot: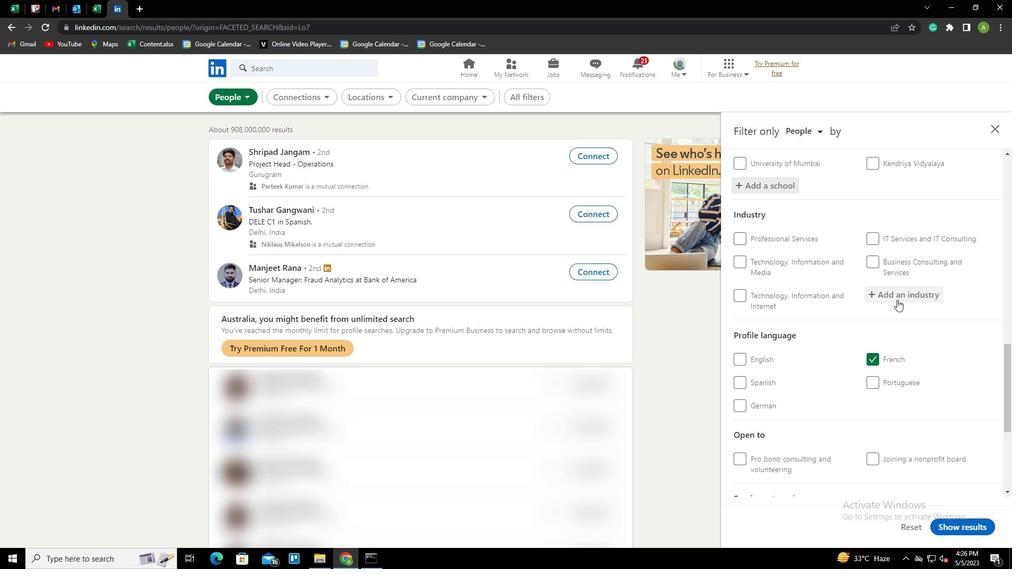 
Action: Key pressed <Key.shift>AMUSEMENT<Key.space><Key.shift>PARKS<Key.space>AND<Key.space><Key.shift>ARCADES<Key.down><Key.enter>
Screenshot: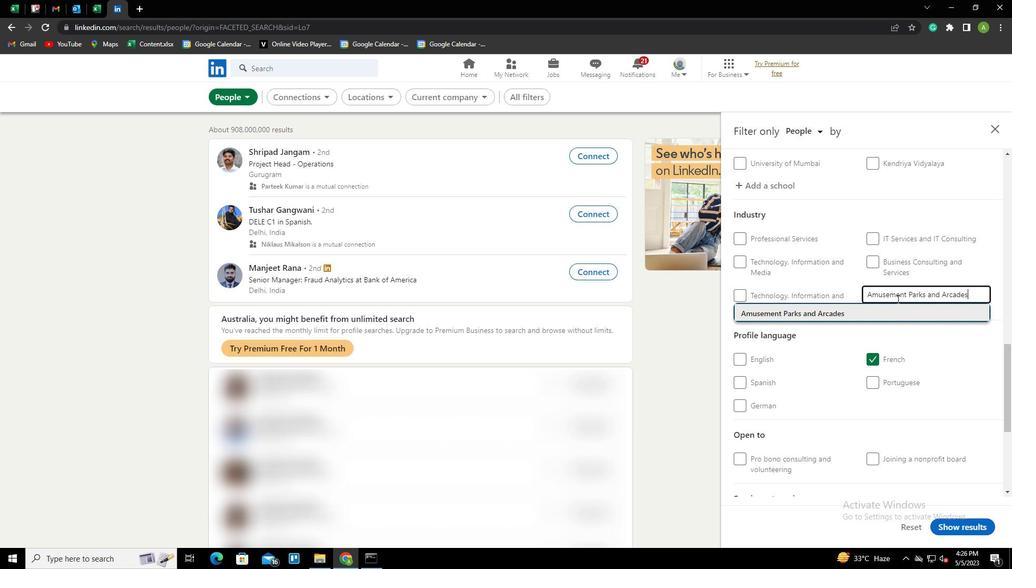 
Action: Mouse scrolled (897, 299) with delta (0, 0)
Screenshot: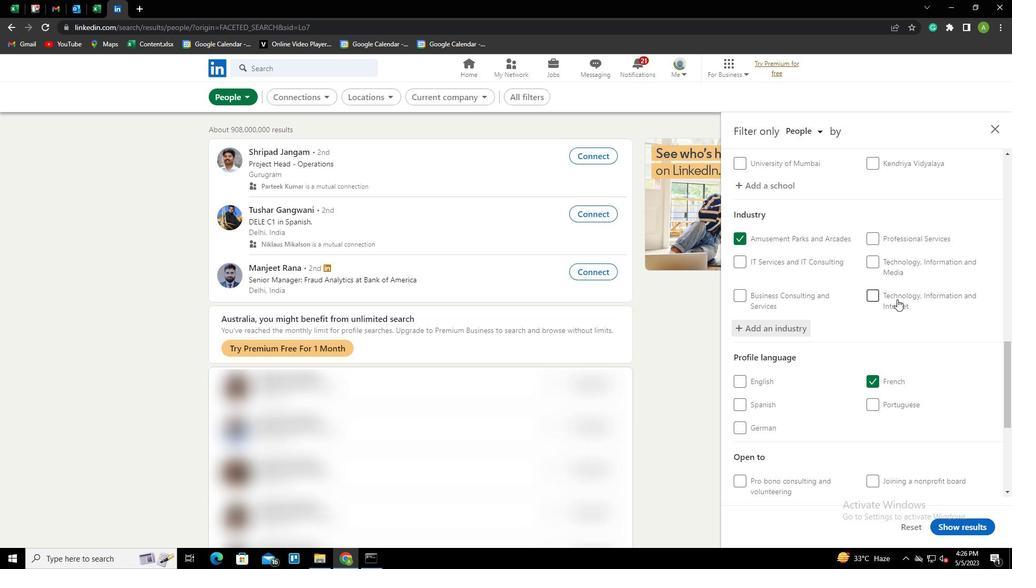 
Action: Mouse scrolled (897, 299) with delta (0, 0)
Screenshot: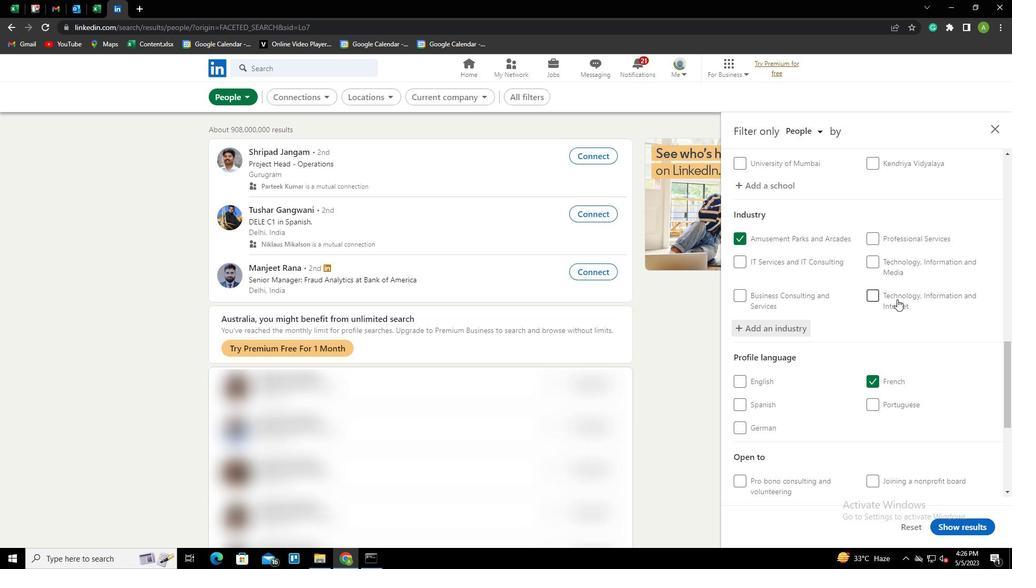 
Action: Mouse scrolled (897, 299) with delta (0, 0)
Screenshot: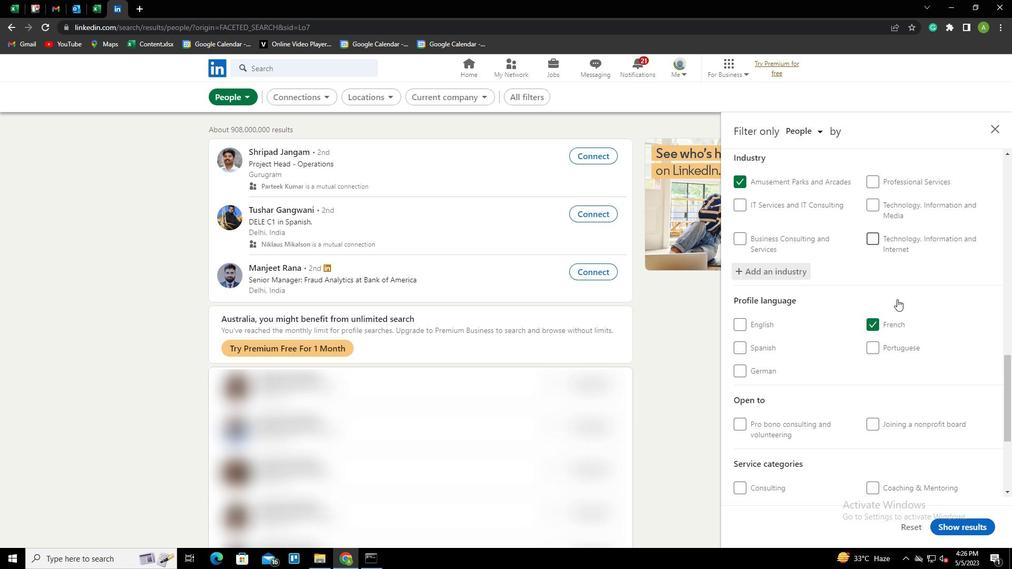 
Action: Mouse scrolled (897, 299) with delta (0, 0)
Screenshot: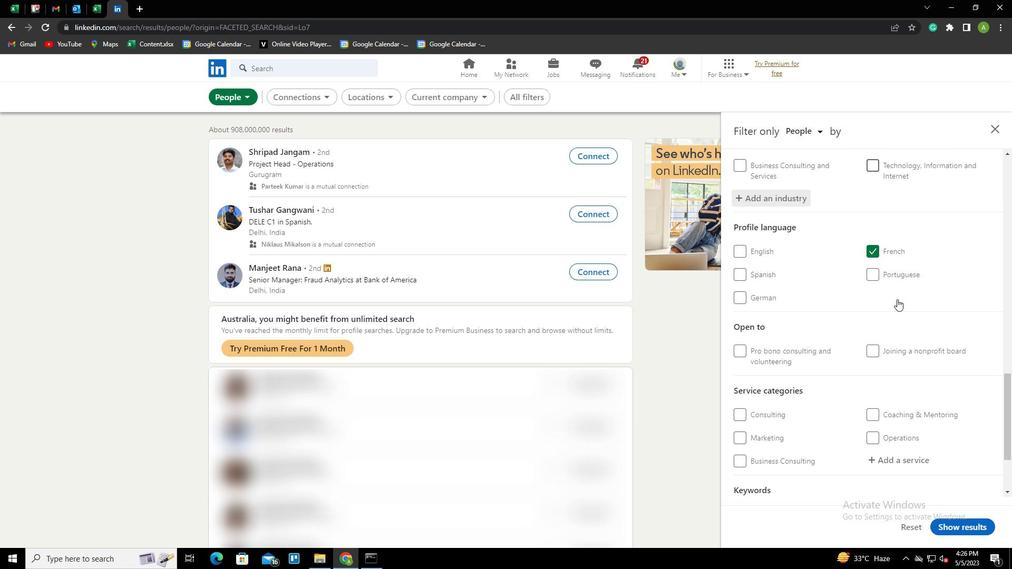 
Action: Mouse scrolled (897, 299) with delta (0, 0)
Screenshot: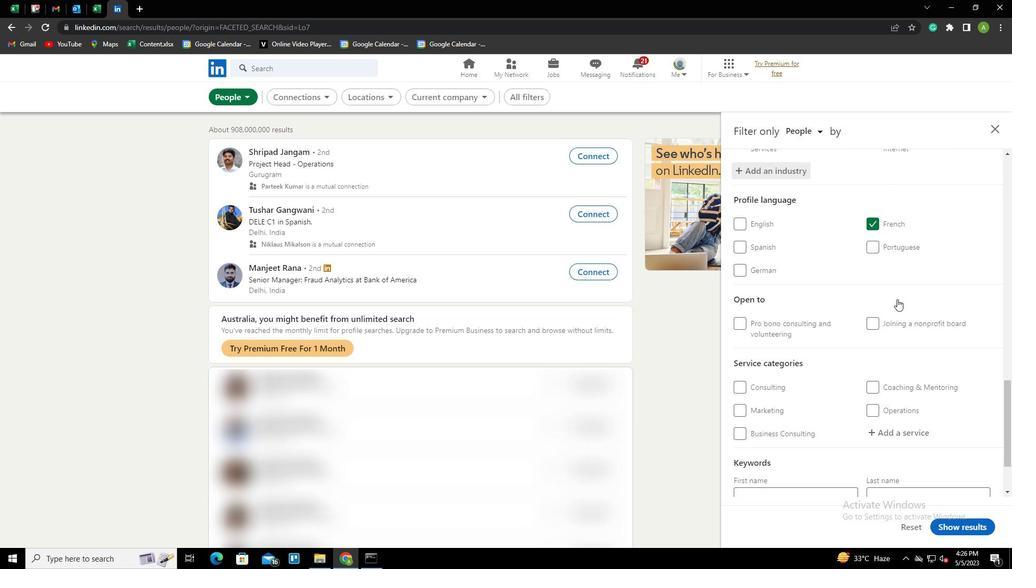 
Action: Mouse moved to (879, 354)
Screenshot: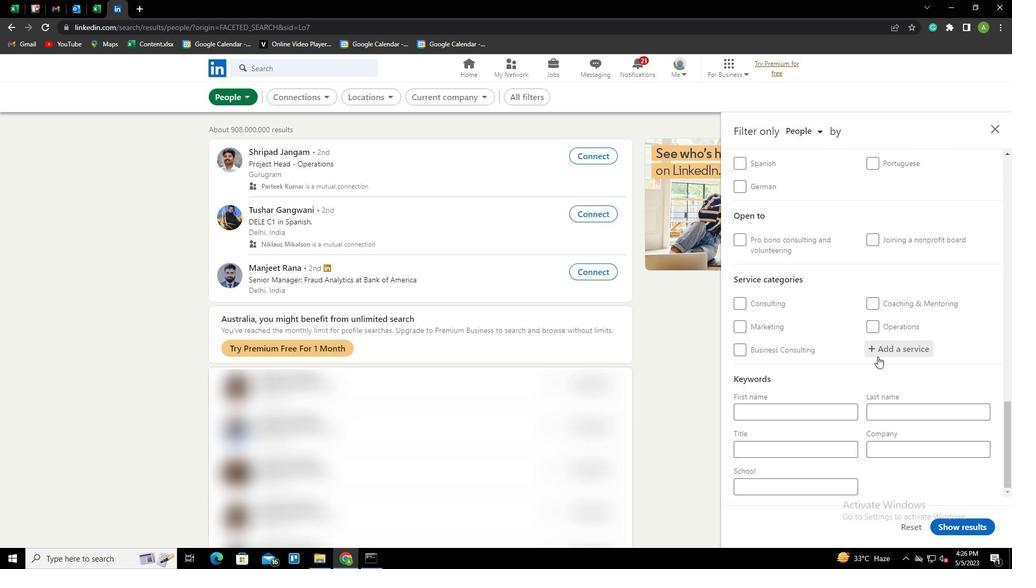 
Action: Mouse pressed left at (879, 354)
Screenshot: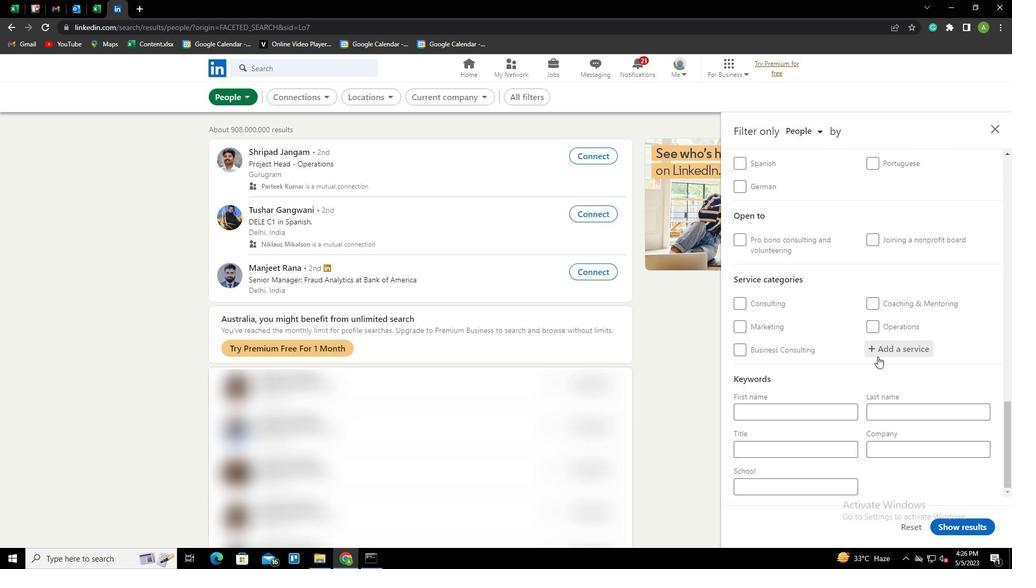 
Action: Key pressed <Key.shift><Key.shift><Key.shift><Key.shift><Key.shift><Key.shift>IMMIGRATION<Key.space><Key.shift>LAW<Key.down><Key.enter>
Screenshot: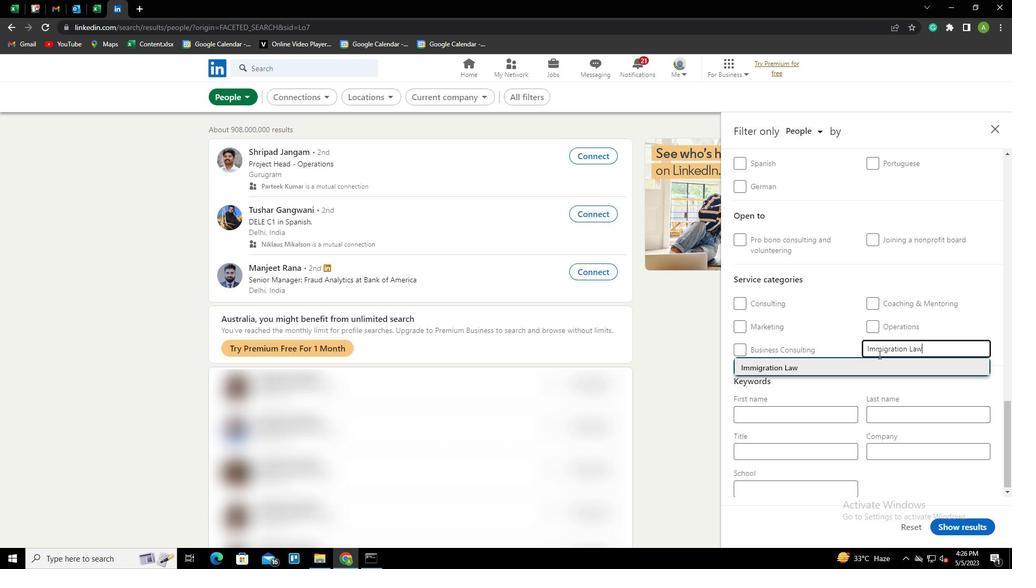 
Action: Mouse scrolled (879, 354) with delta (0, 0)
Screenshot: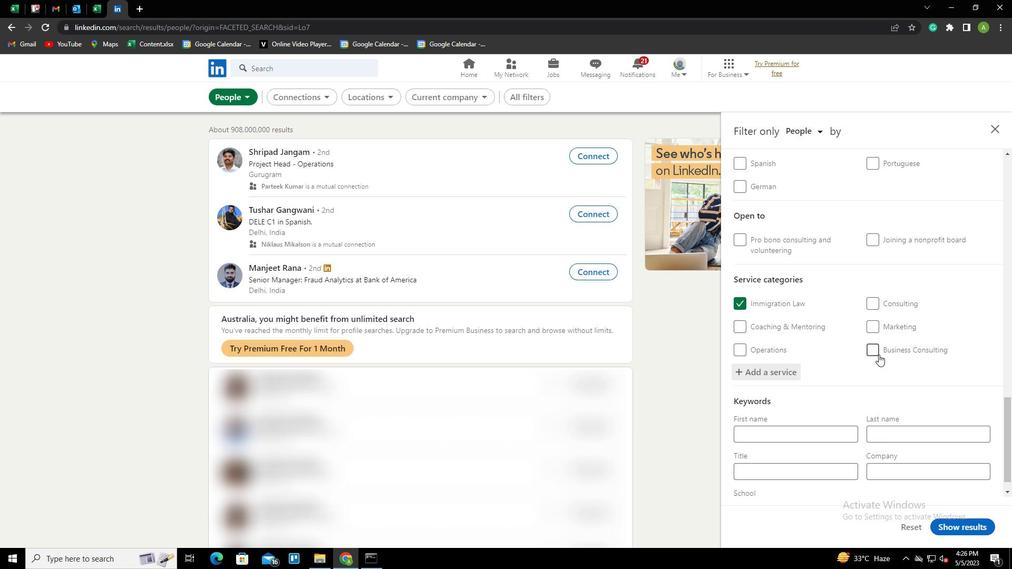
Action: Mouse scrolled (879, 354) with delta (0, 0)
Screenshot: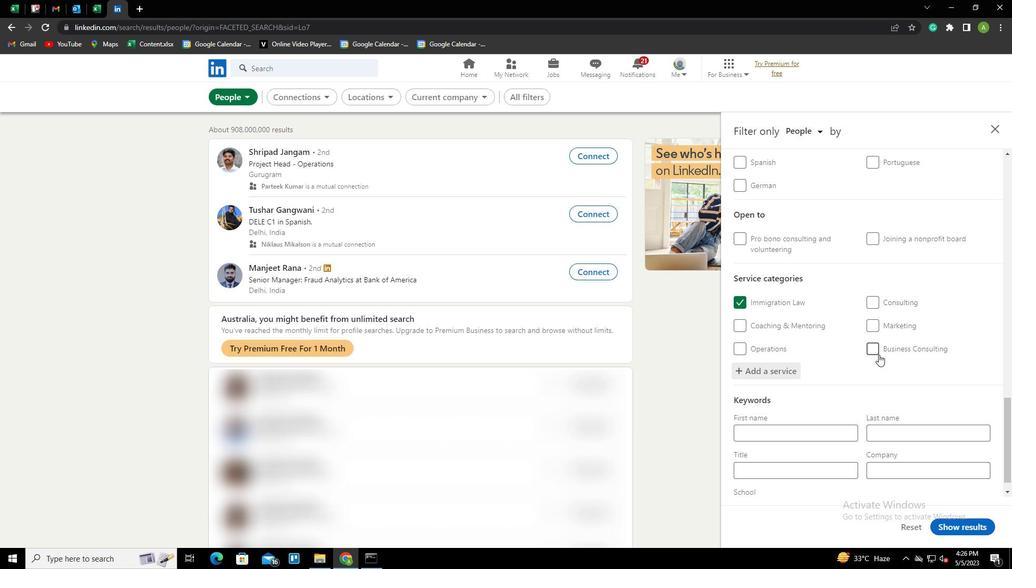 
Action: Mouse scrolled (879, 354) with delta (0, 0)
Screenshot: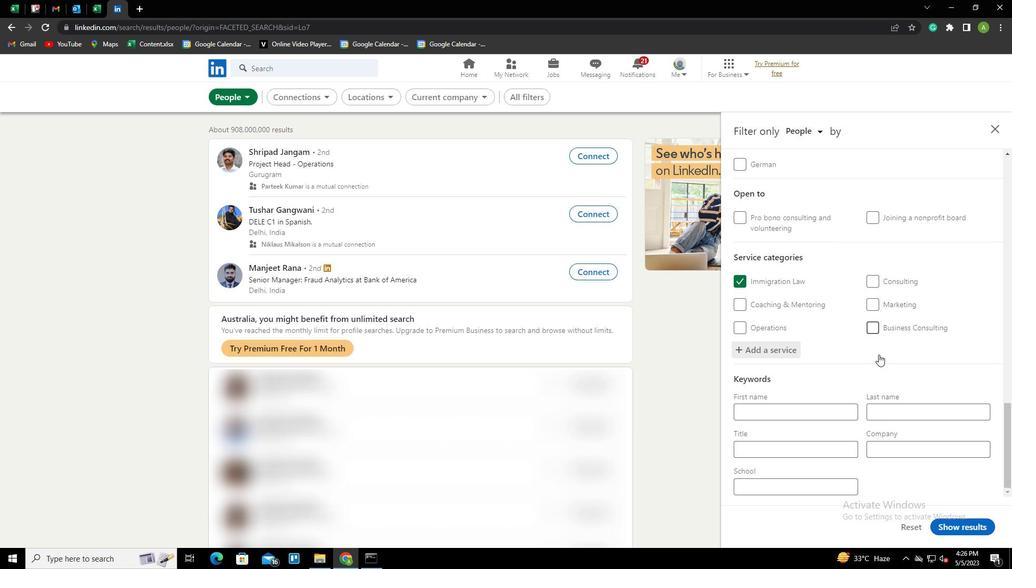 
Action: Mouse moved to (791, 448)
Screenshot: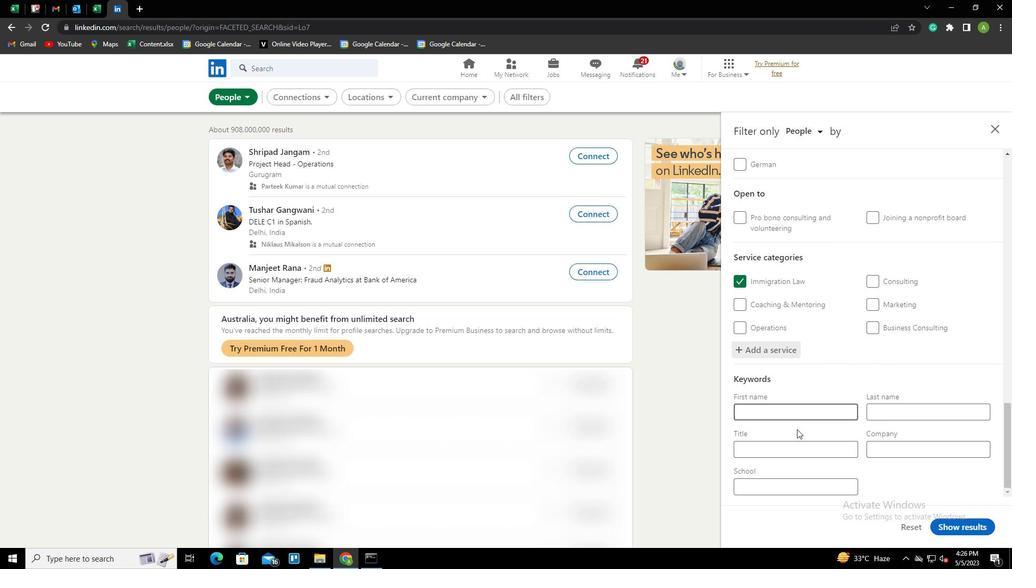 
Action: Mouse pressed left at (791, 448)
Screenshot: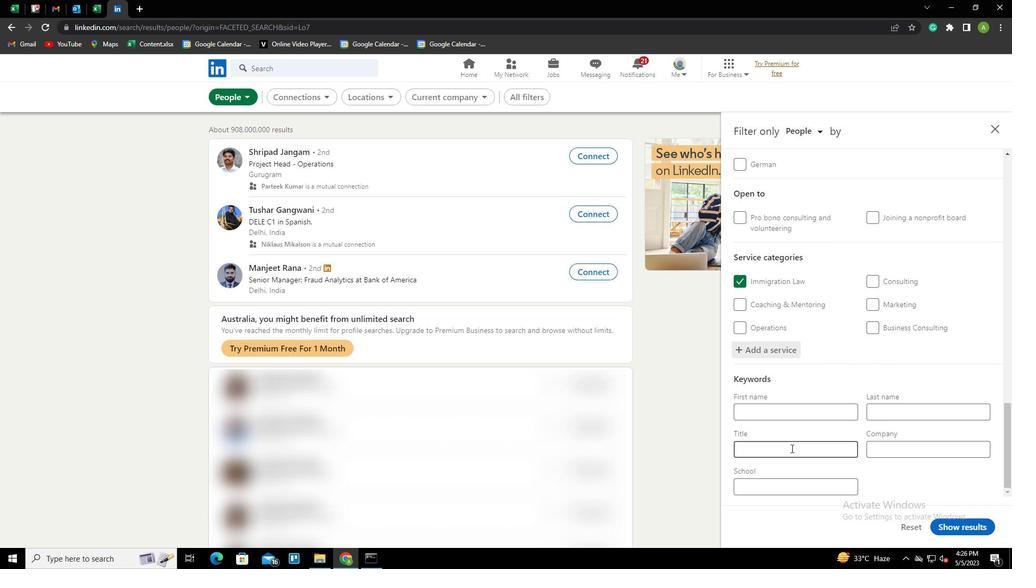 
Action: Key pressed <Key.shift>ENTERTAINMENT<Key.space><Key.shift>SPECIALIST
Screenshot: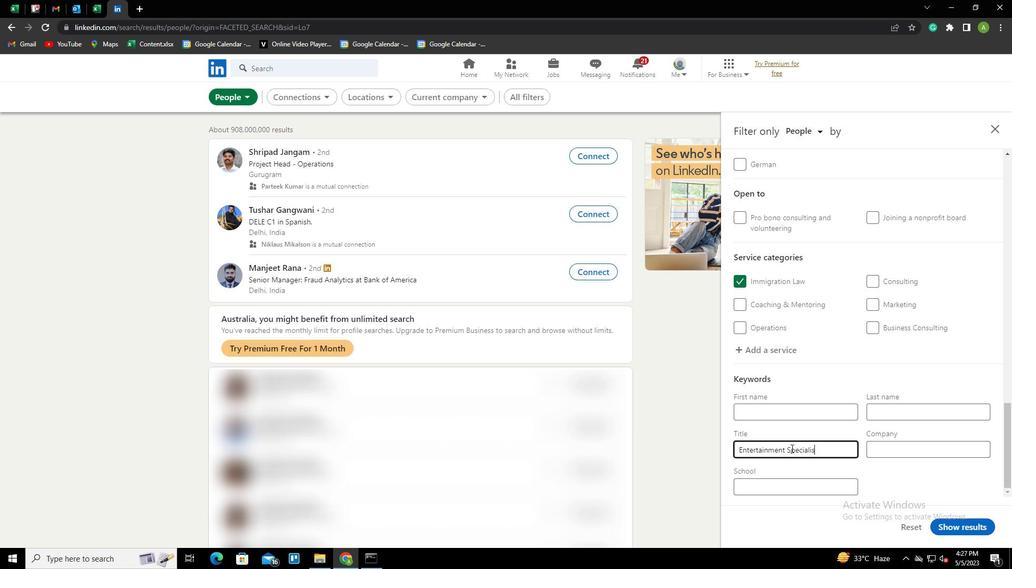 
Action: Mouse moved to (885, 470)
Screenshot: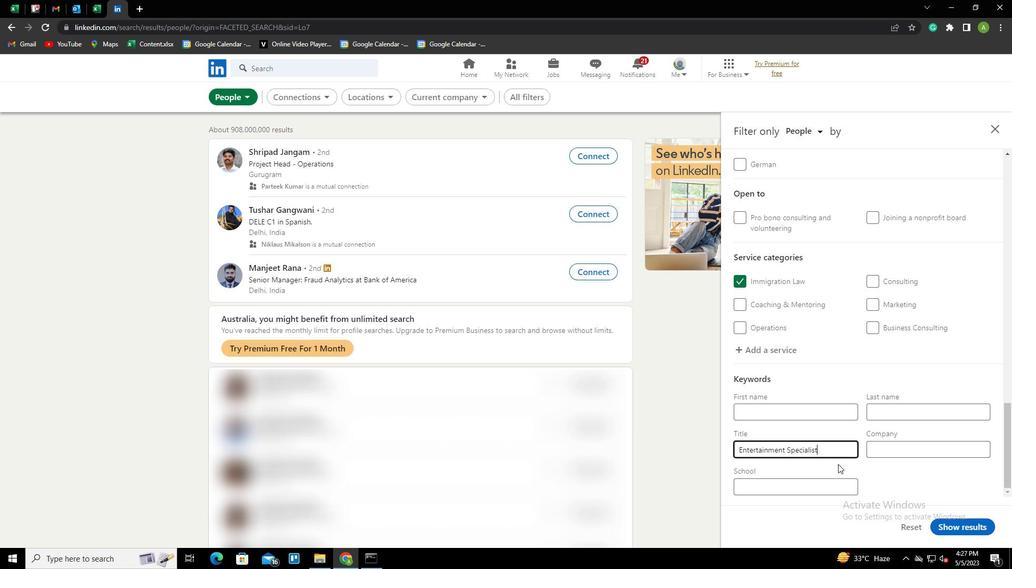 
Action: Mouse pressed left at (885, 470)
Screenshot: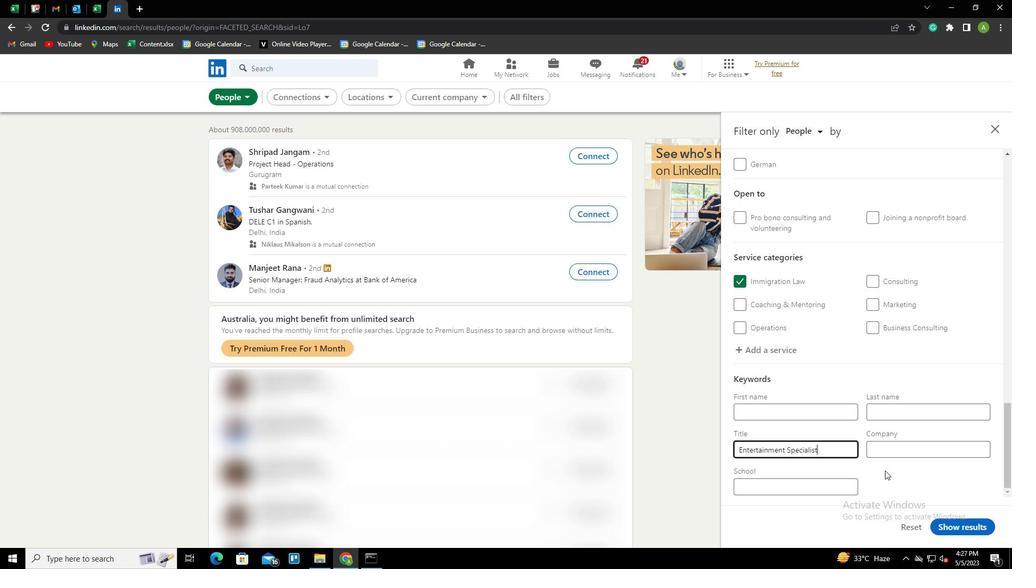 
Action: Mouse moved to (974, 522)
Screenshot: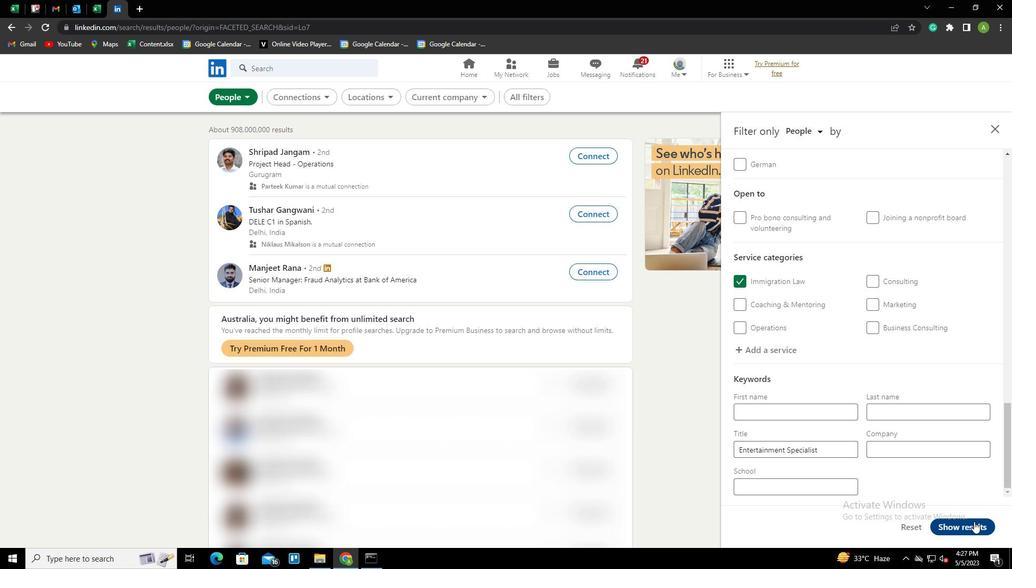 
Action: Mouse pressed left at (974, 522)
Screenshot: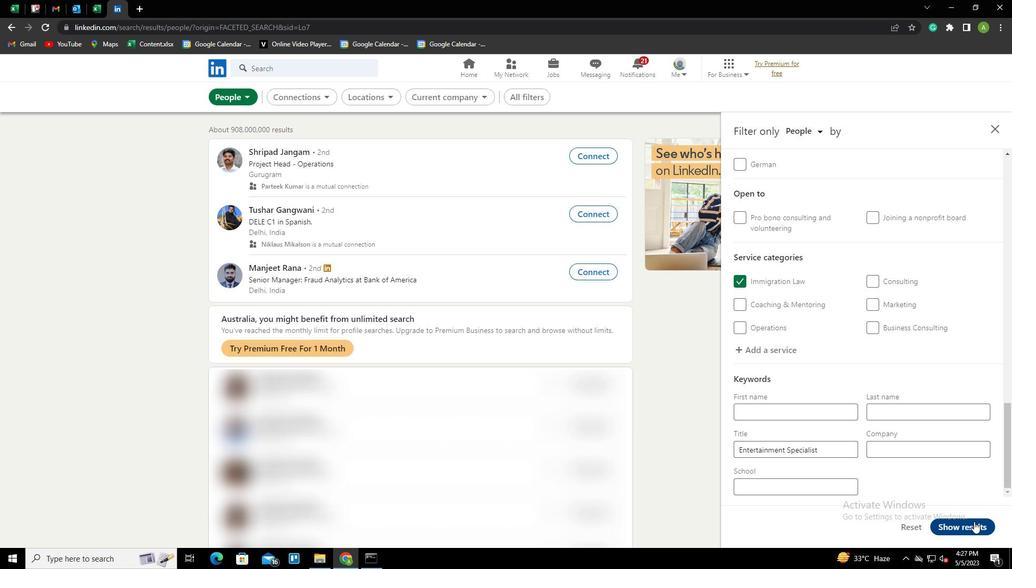 
